 Task: Create a due date automation trigger when advanced on, 2 hours after a card is due add fields without custom field "Resume" set to a date more than 1 working days ago.
Action: Mouse moved to (1135, 90)
Screenshot: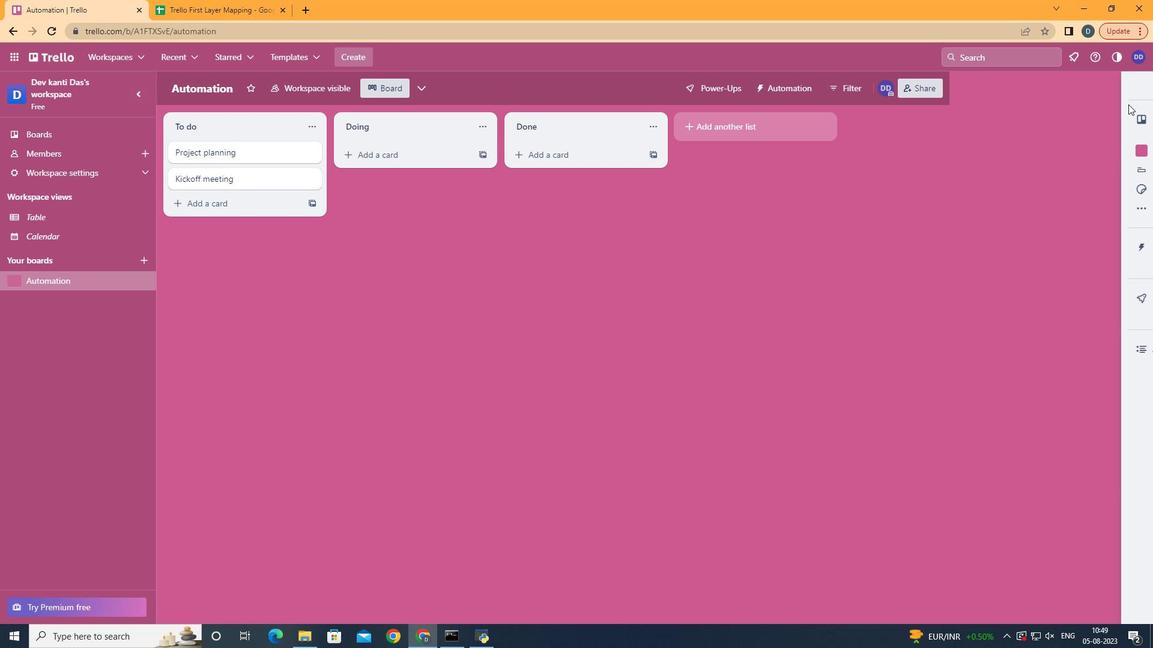 
Action: Mouse pressed left at (1135, 90)
Screenshot: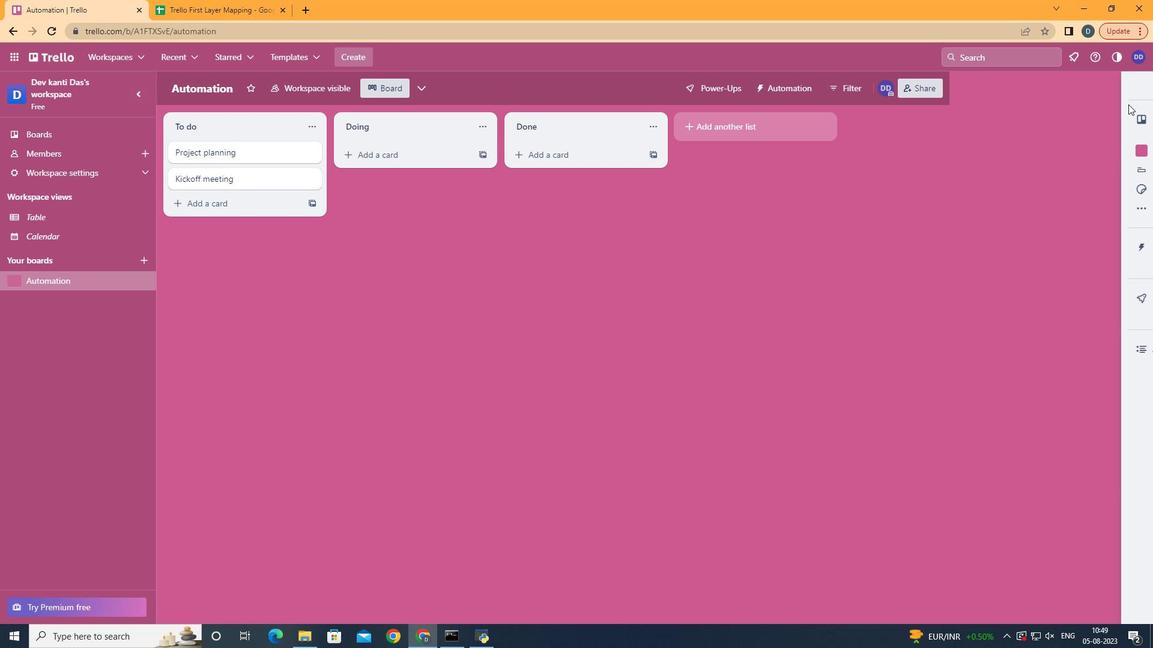
Action: Mouse moved to (1050, 240)
Screenshot: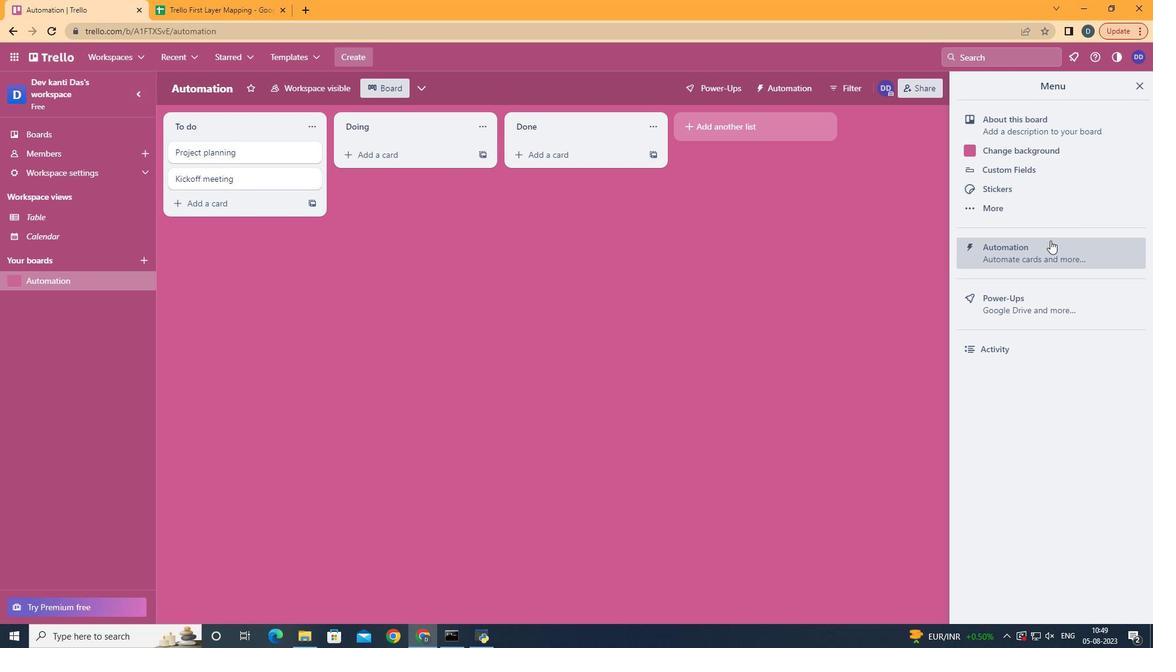 
Action: Mouse pressed left at (1050, 240)
Screenshot: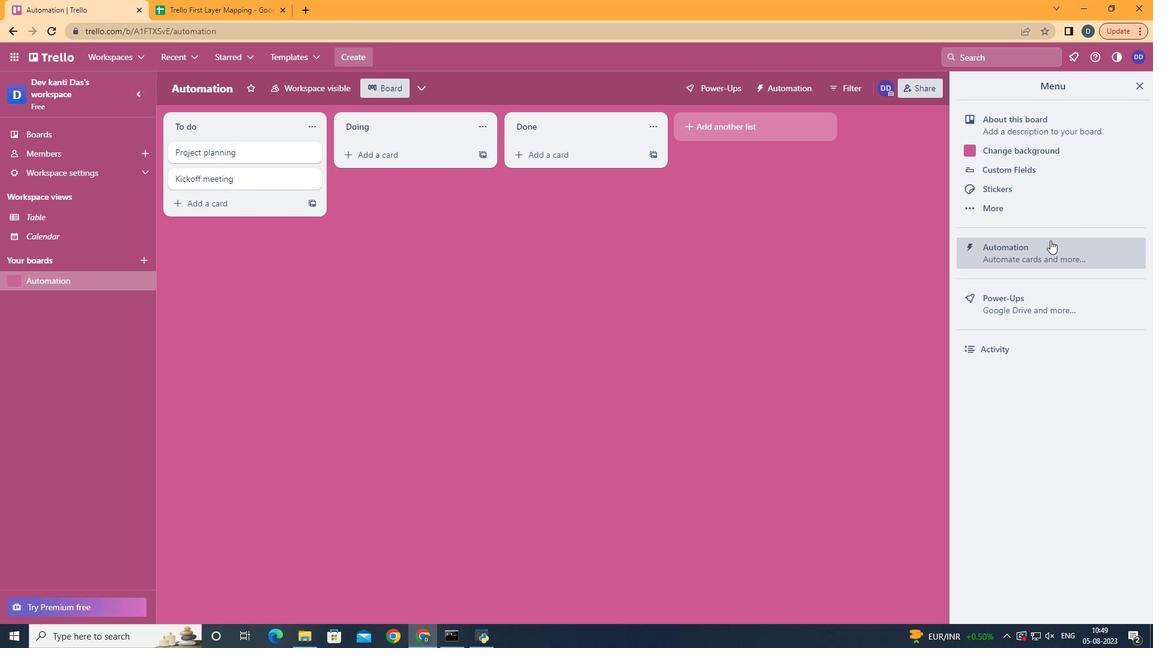 
Action: Mouse moved to (242, 254)
Screenshot: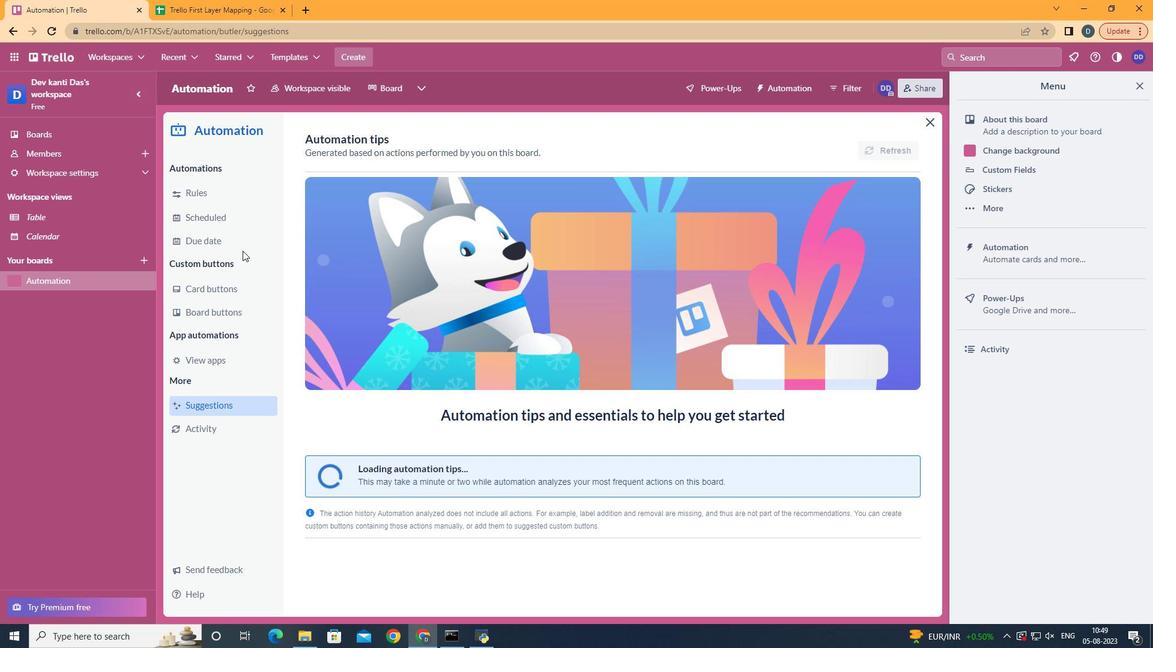 
Action: Mouse pressed left at (242, 254)
Screenshot: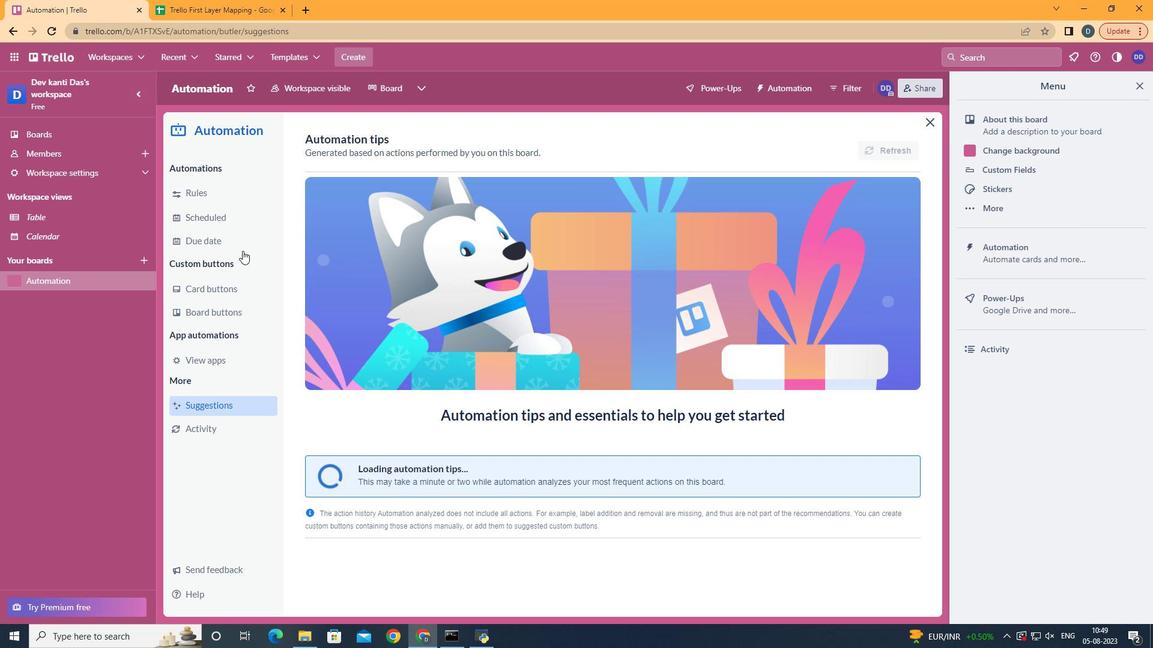 
Action: Mouse moved to (242, 244)
Screenshot: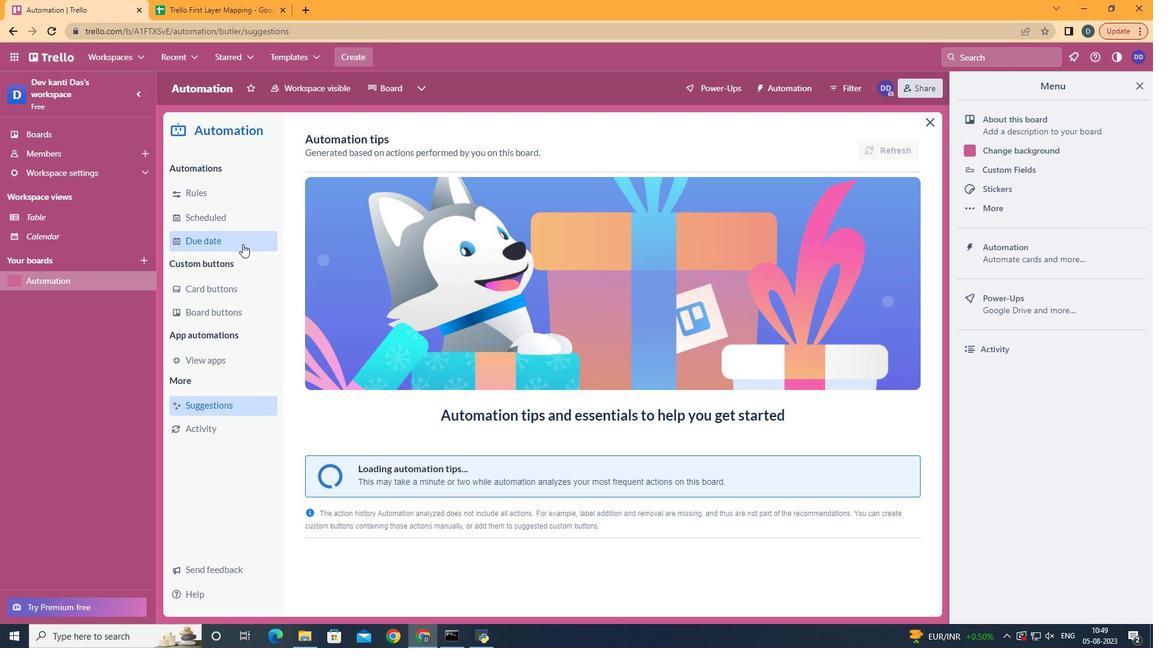 
Action: Mouse pressed left at (242, 244)
Screenshot: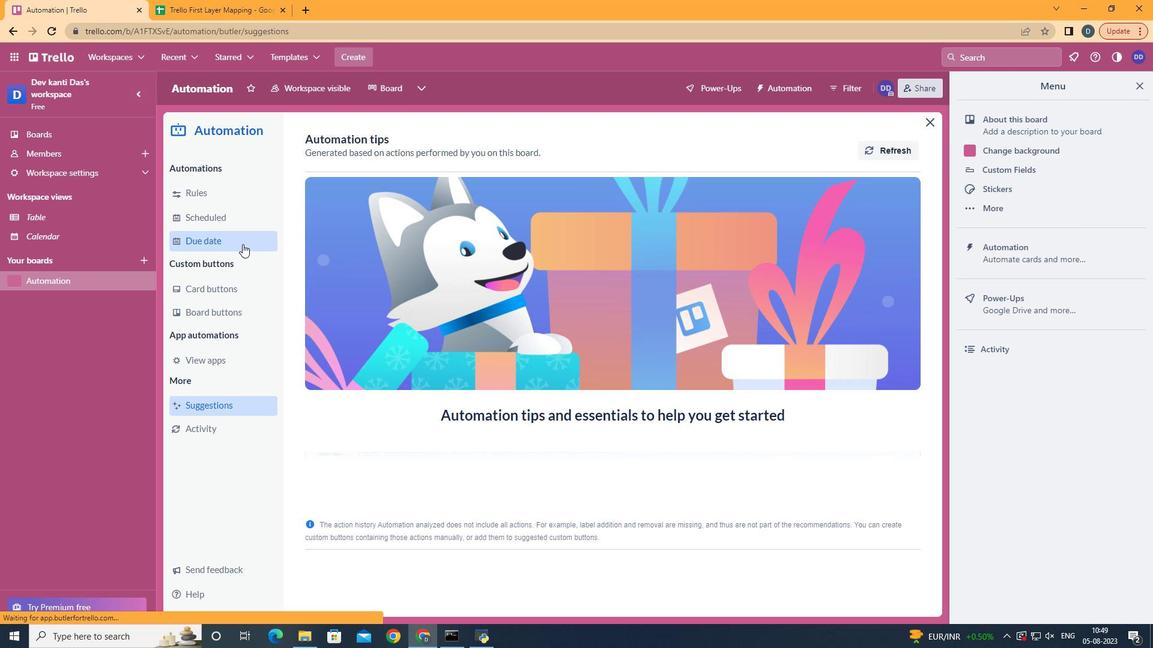 
Action: Mouse moved to (833, 141)
Screenshot: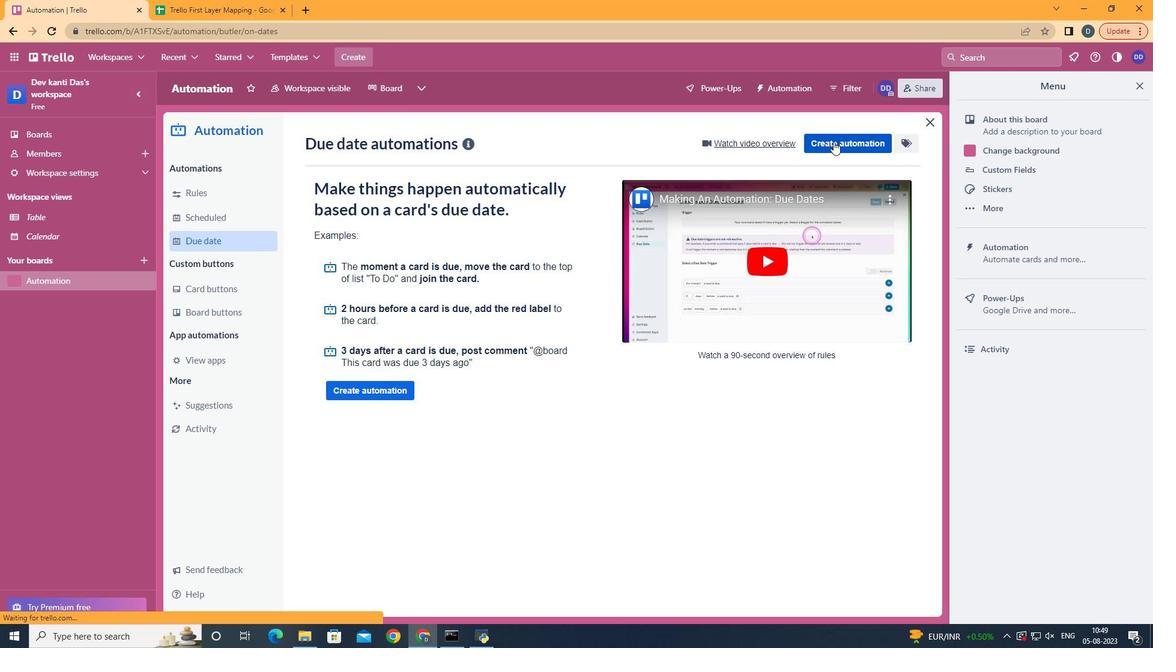 
Action: Mouse pressed left at (833, 141)
Screenshot: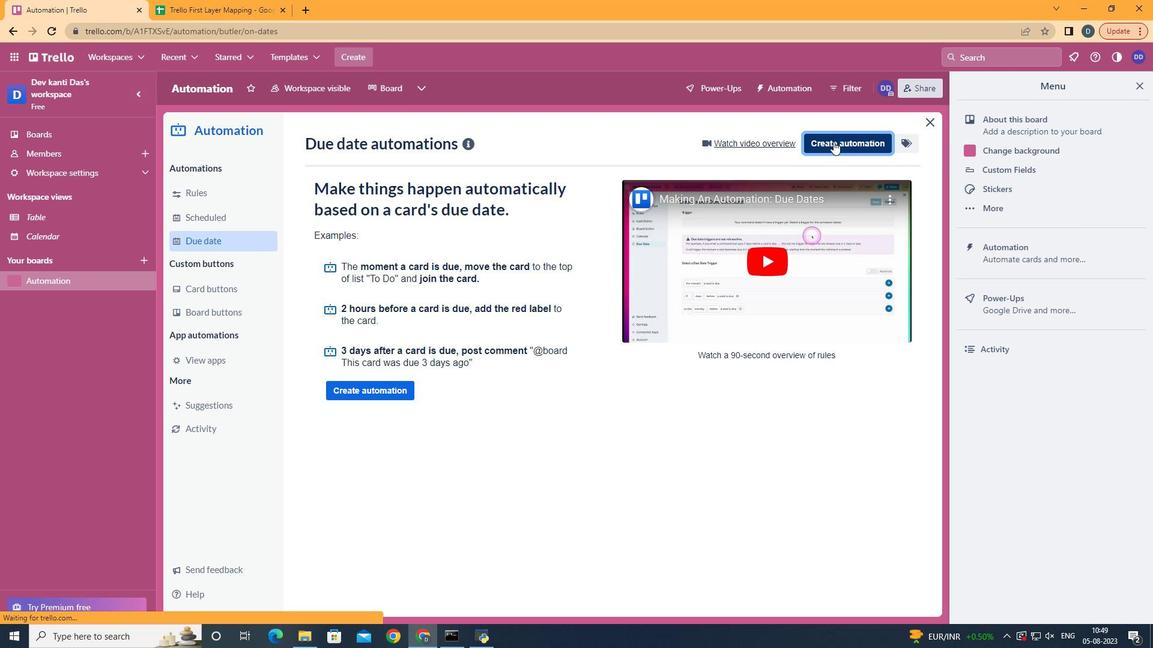 
Action: Mouse moved to (636, 263)
Screenshot: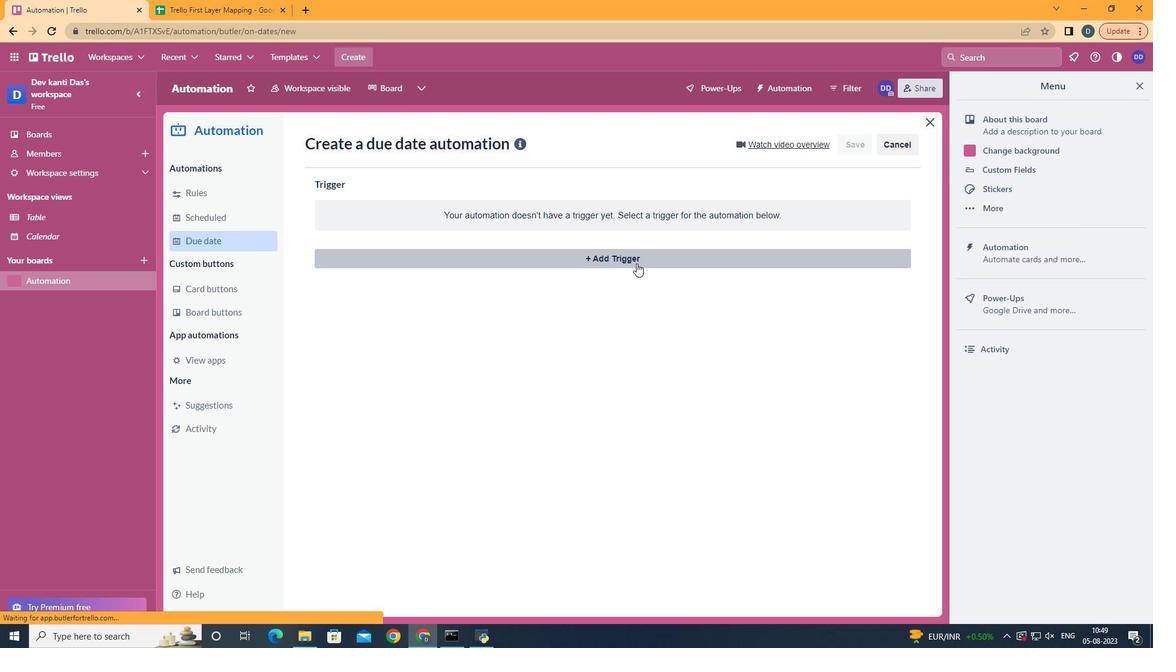
Action: Mouse pressed left at (636, 263)
Screenshot: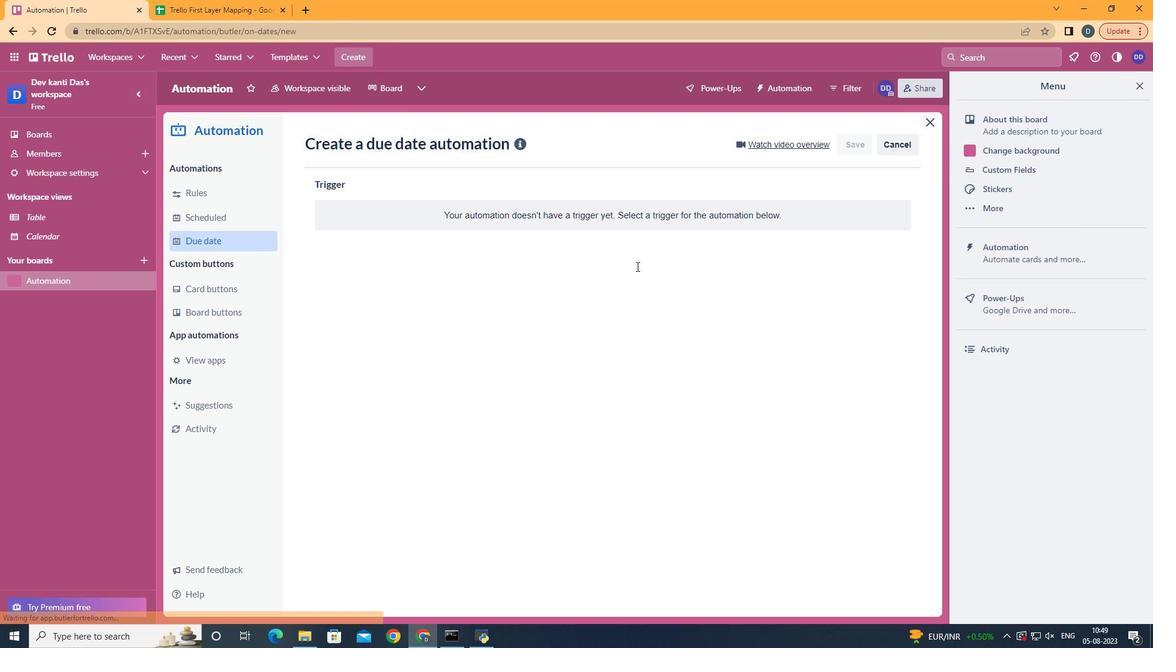 
Action: Mouse moved to (390, 513)
Screenshot: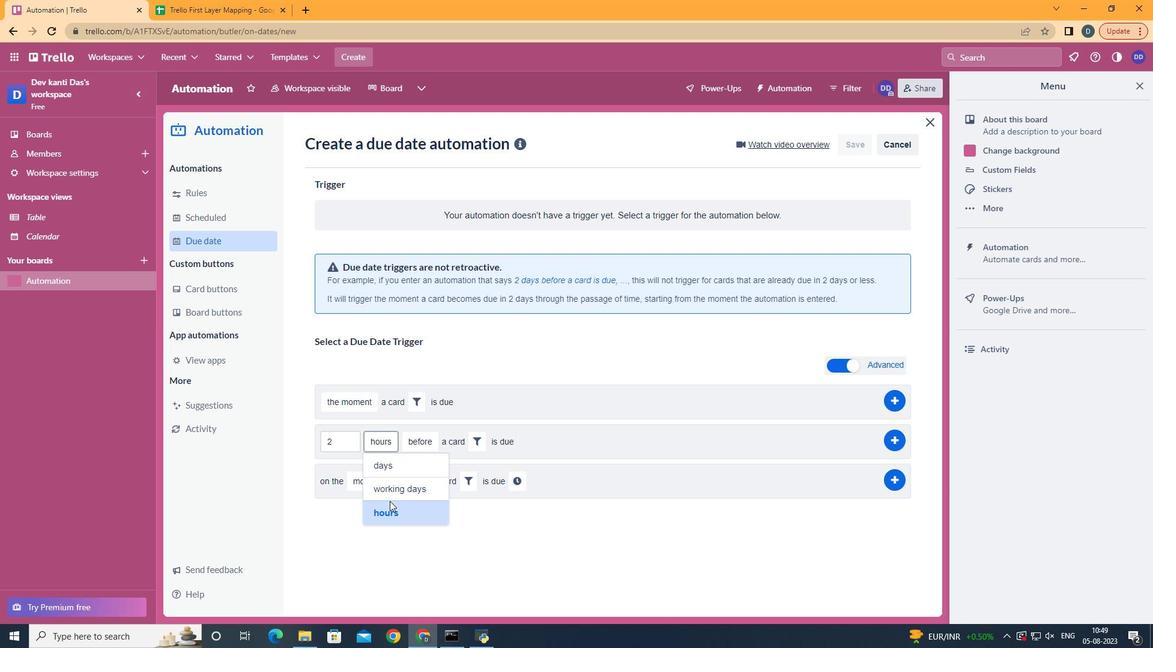
Action: Mouse pressed left at (390, 513)
Screenshot: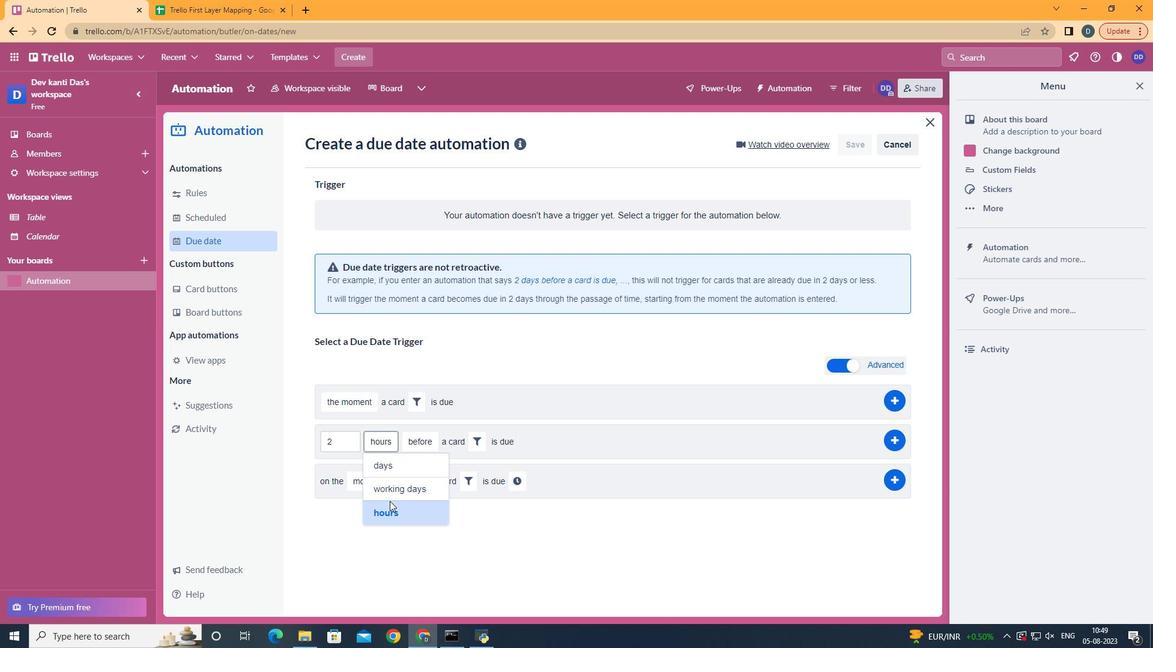 
Action: Mouse moved to (423, 487)
Screenshot: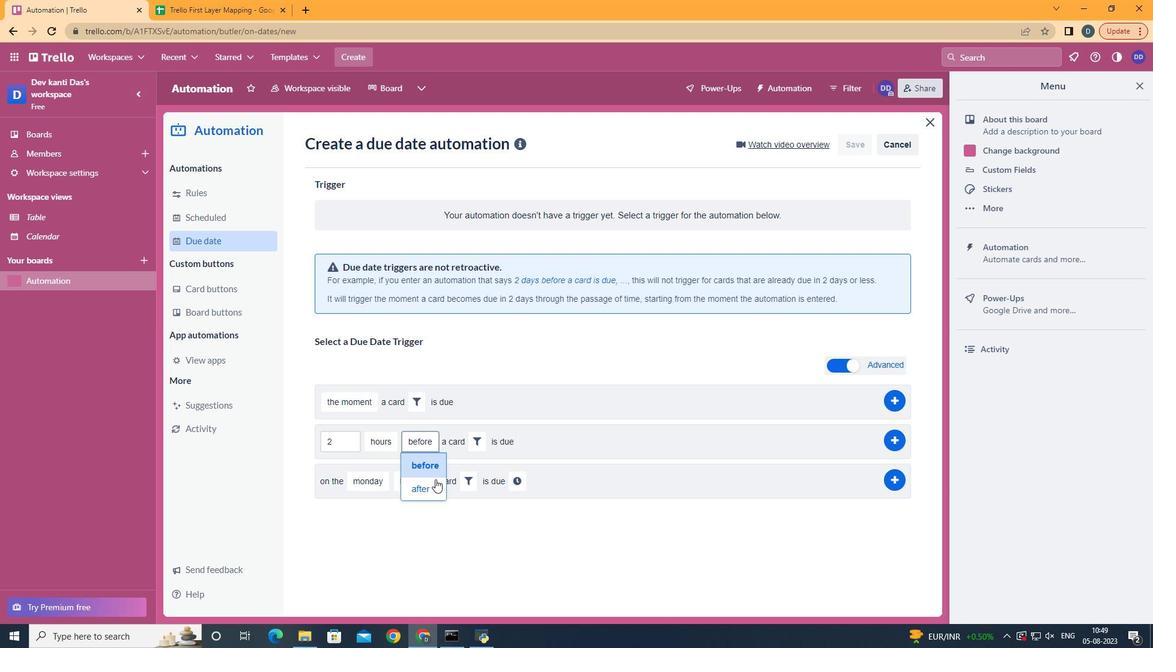 
Action: Mouse pressed left at (423, 487)
Screenshot: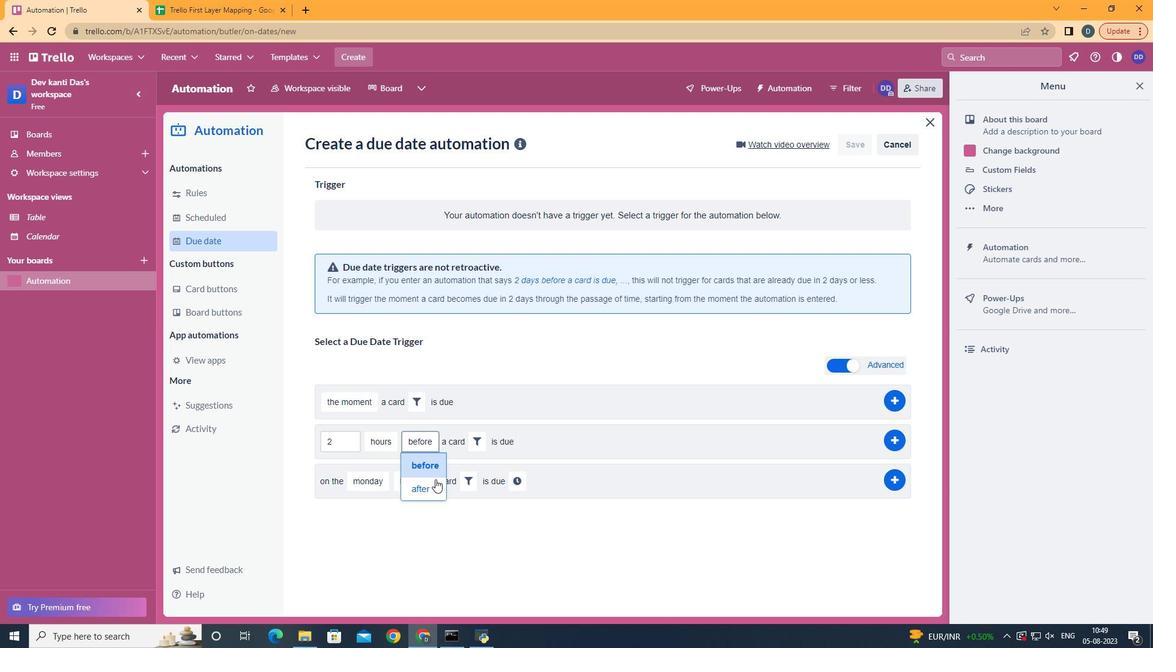 
Action: Mouse moved to (472, 440)
Screenshot: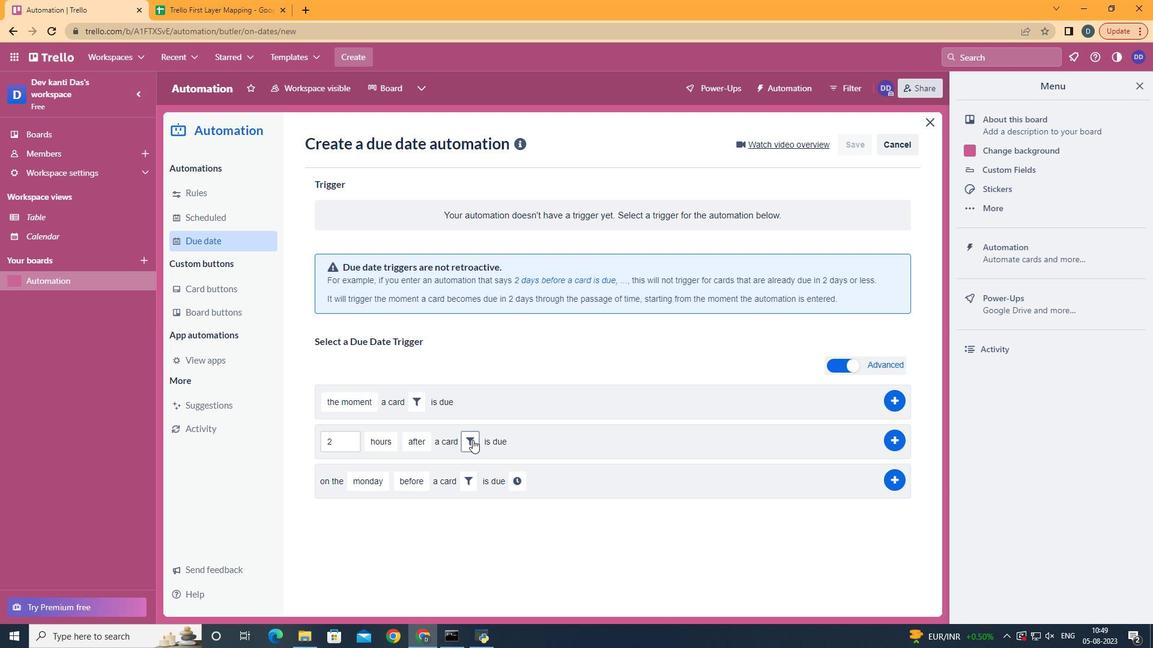 
Action: Mouse pressed left at (472, 440)
Screenshot: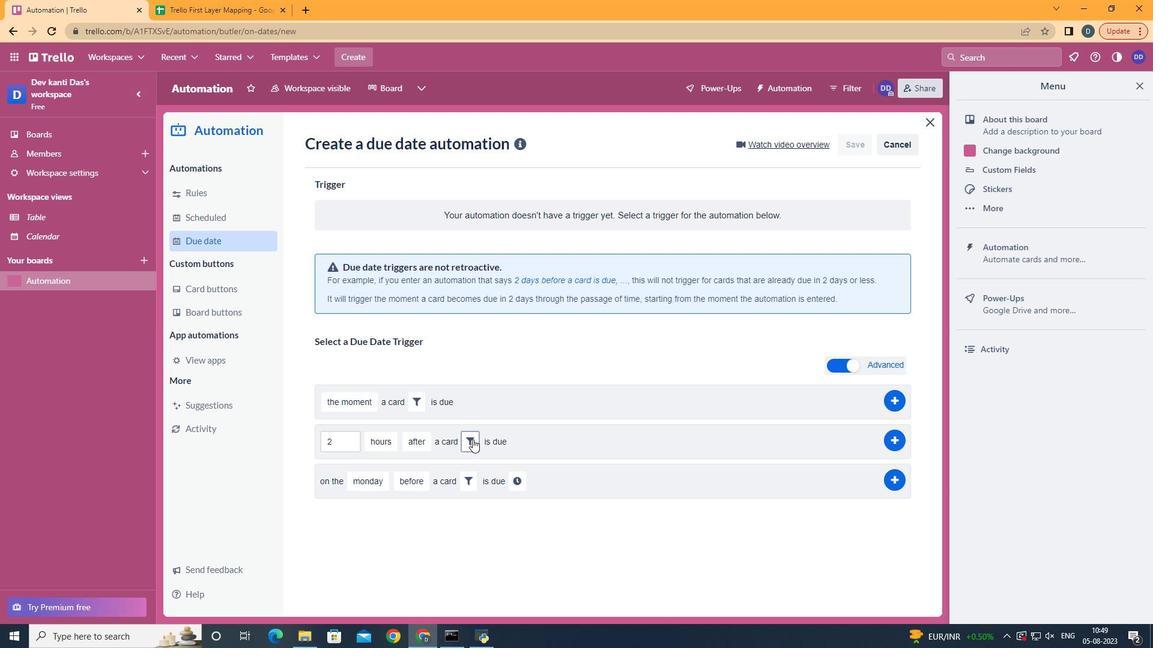 
Action: Mouse moved to (654, 484)
Screenshot: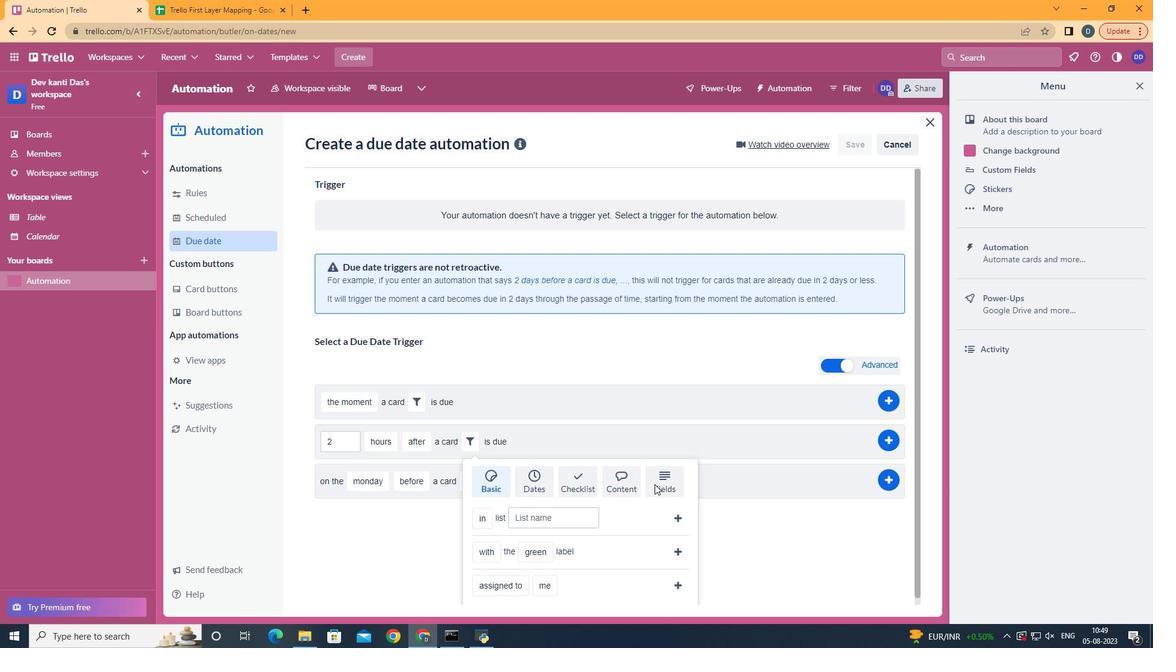 
Action: Mouse pressed left at (654, 484)
Screenshot: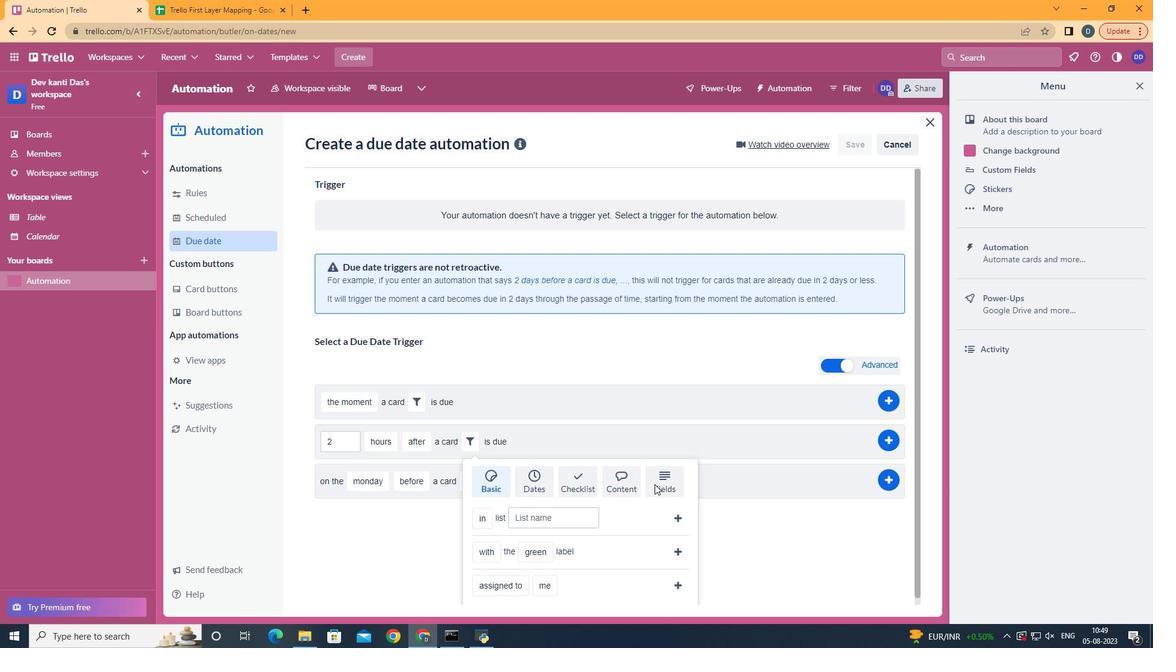 
Action: Mouse moved to (659, 481)
Screenshot: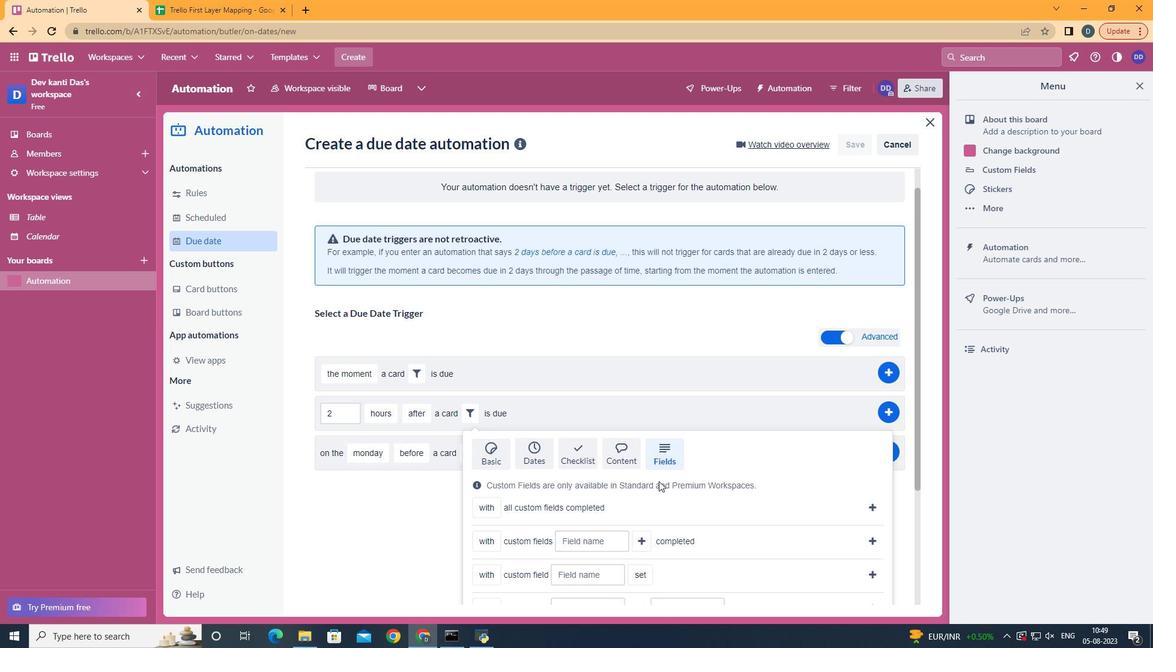 
Action: Mouse scrolled (659, 481) with delta (0, 0)
Screenshot: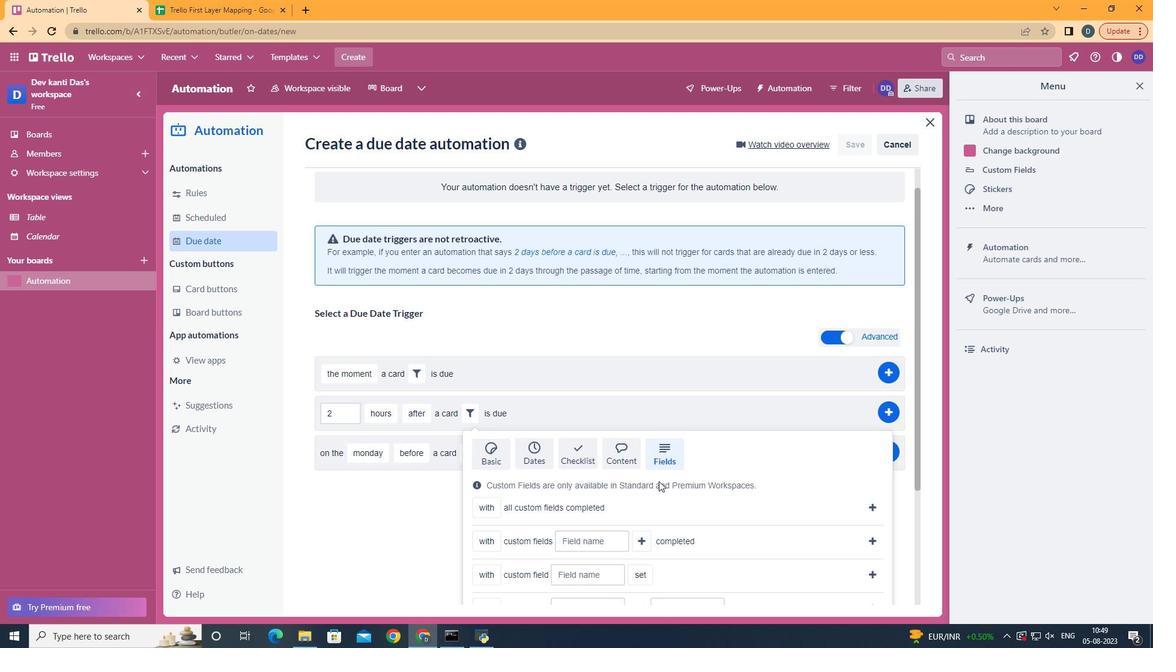 
Action: Mouse scrolled (659, 481) with delta (0, 0)
Screenshot: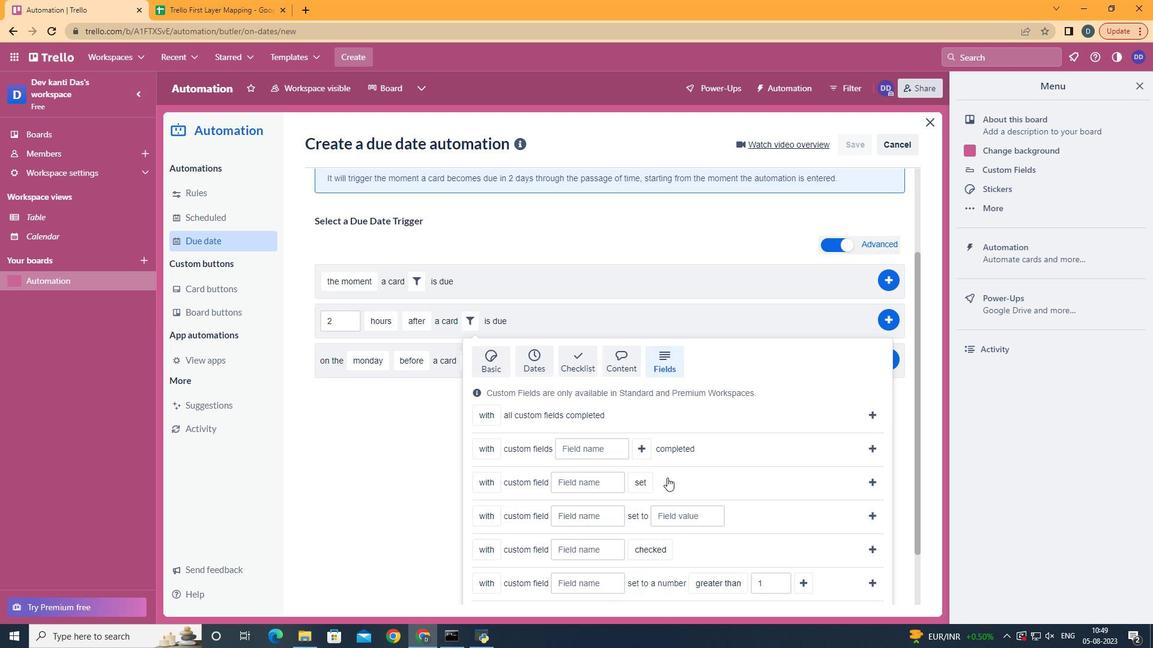 
Action: Mouse scrolled (659, 481) with delta (0, 0)
Screenshot: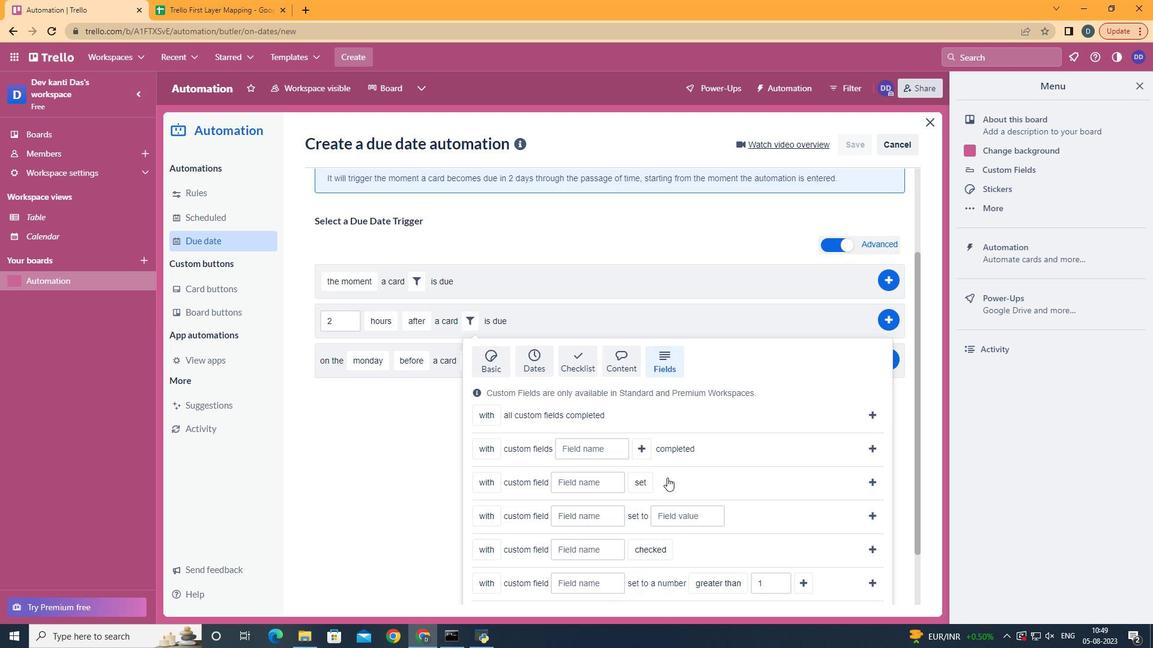 
Action: Mouse scrolled (659, 481) with delta (0, 0)
Screenshot: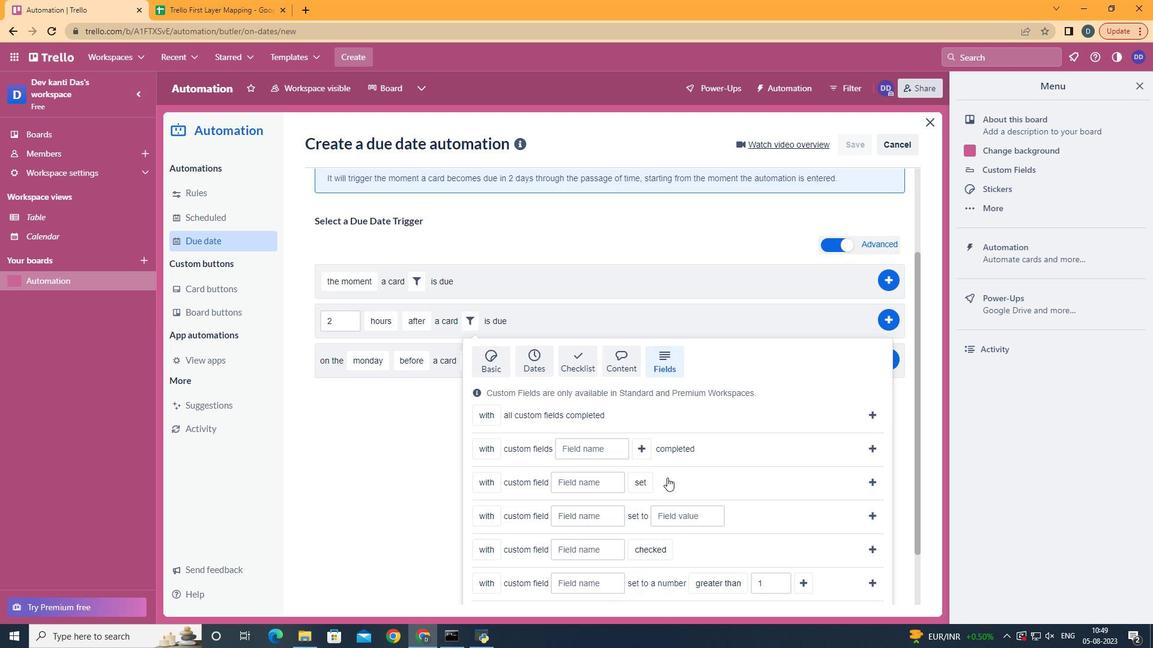 
Action: Mouse scrolled (659, 481) with delta (0, 0)
Screenshot: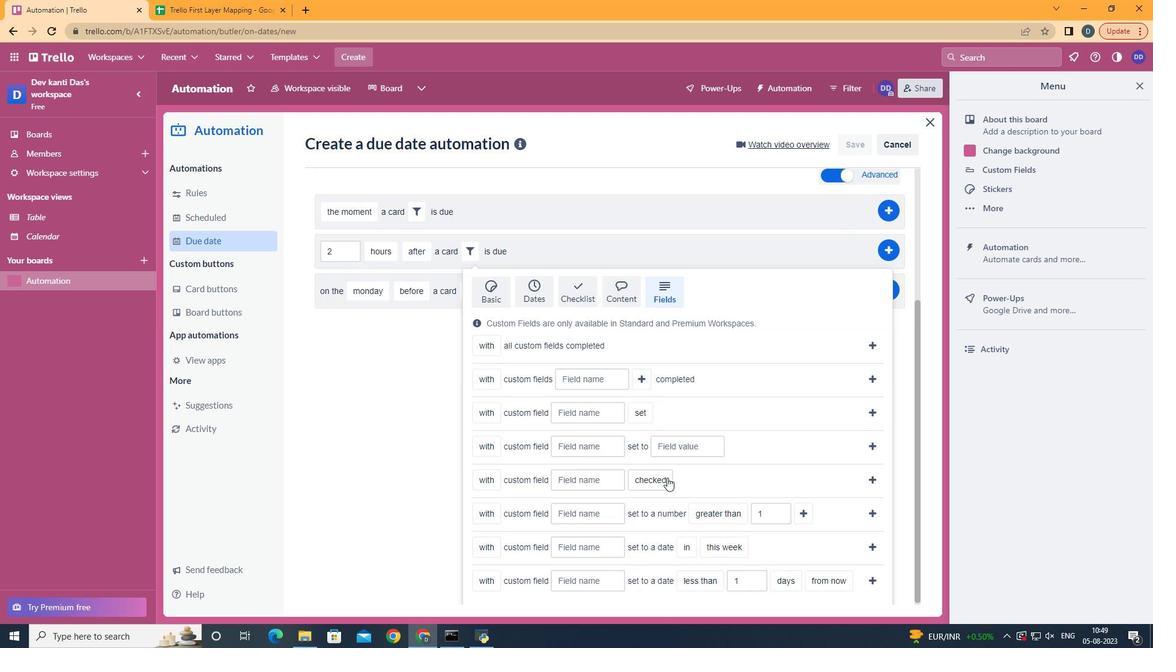 
Action: Mouse moved to (493, 564)
Screenshot: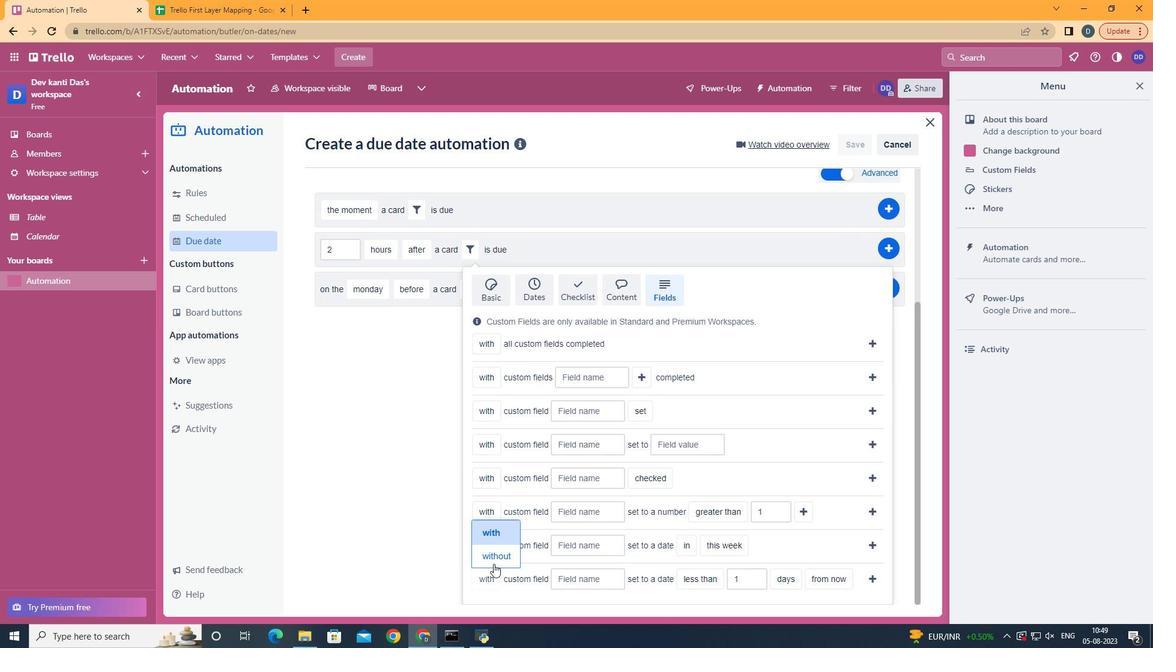 
Action: Mouse pressed left at (493, 564)
Screenshot: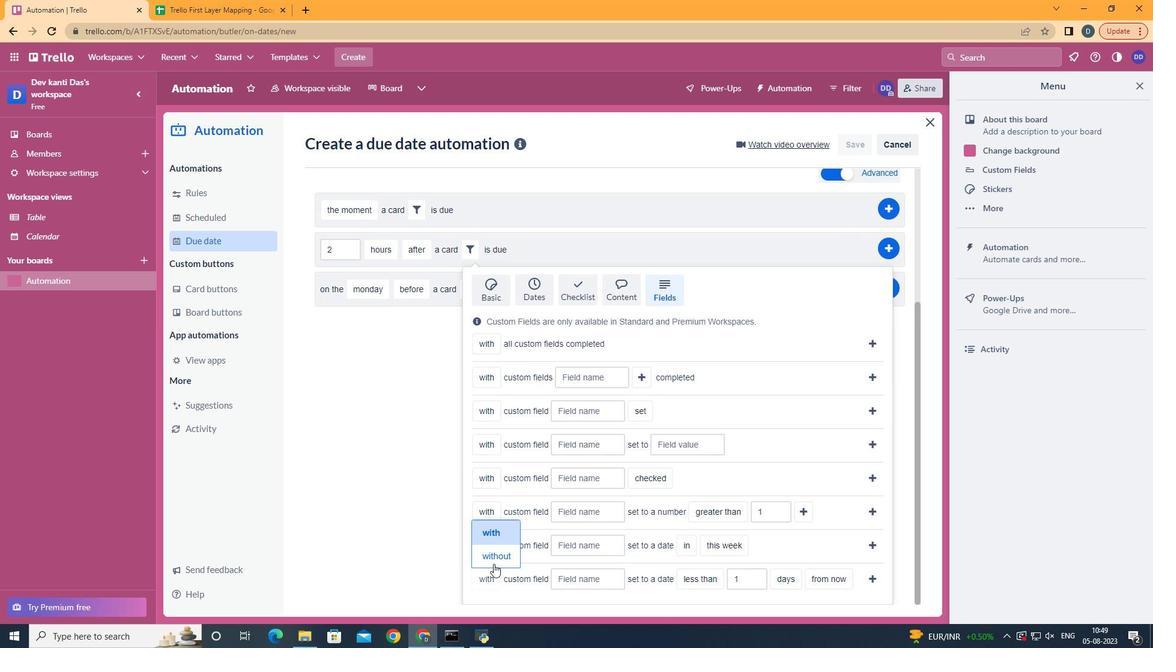
Action: Mouse moved to (606, 581)
Screenshot: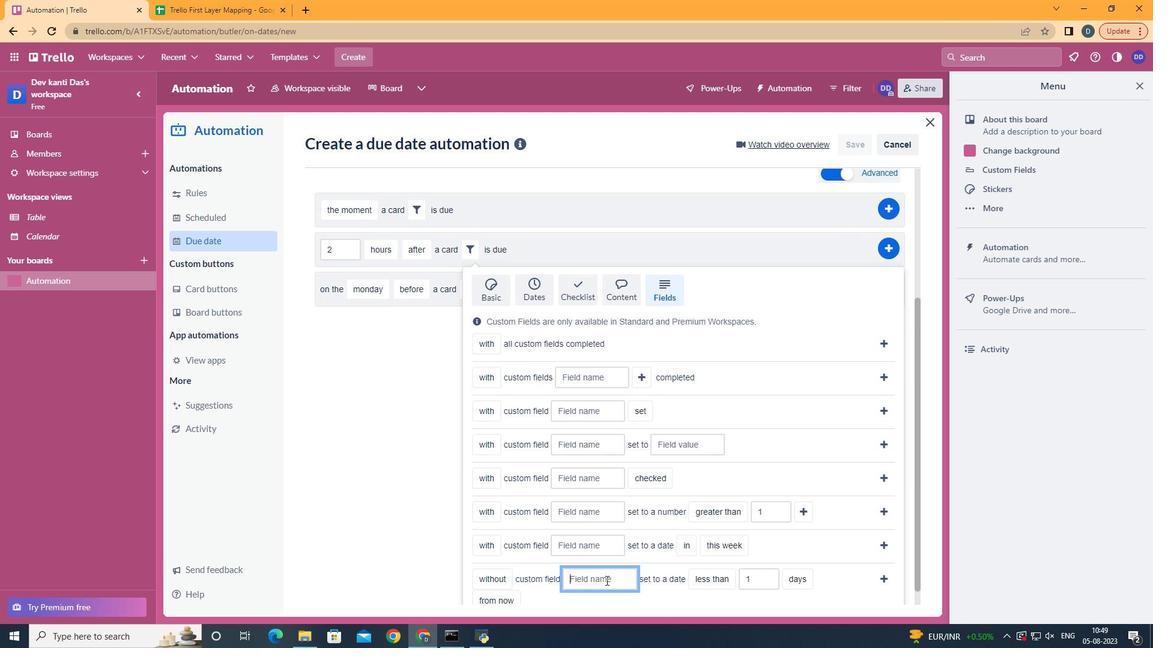 
Action: Mouse pressed left at (606, 581)
Screenshot: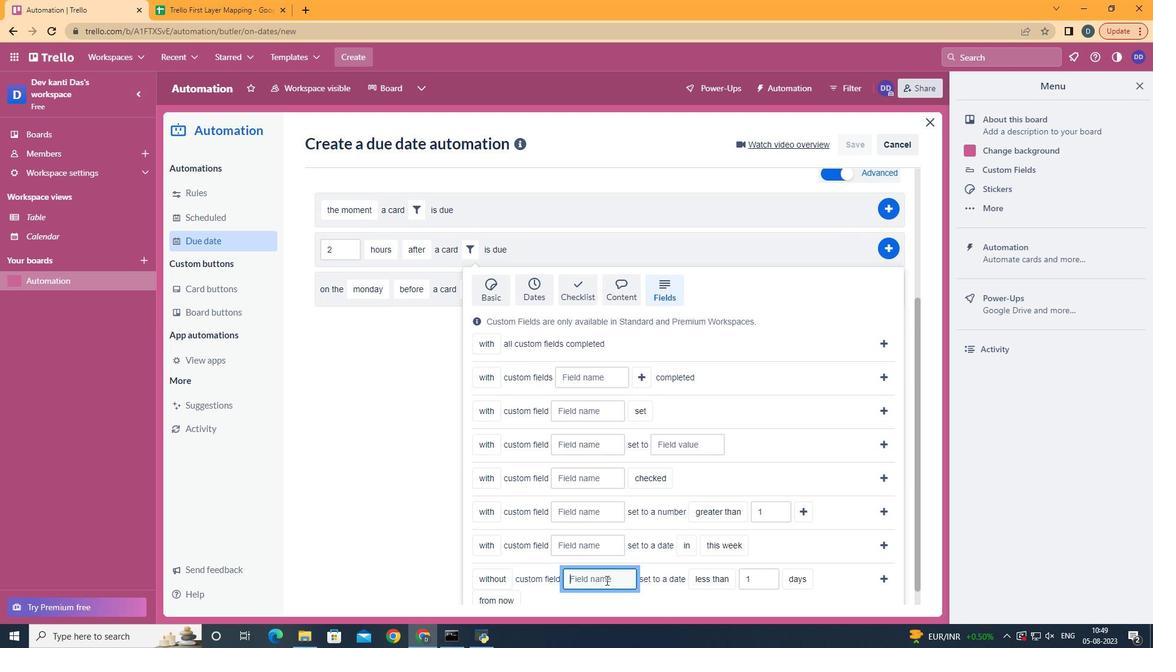 
Action: Key pressed <Key.shift>ER<Key.backspace><Key.backspace><Key.shift>Resume
Screenshot: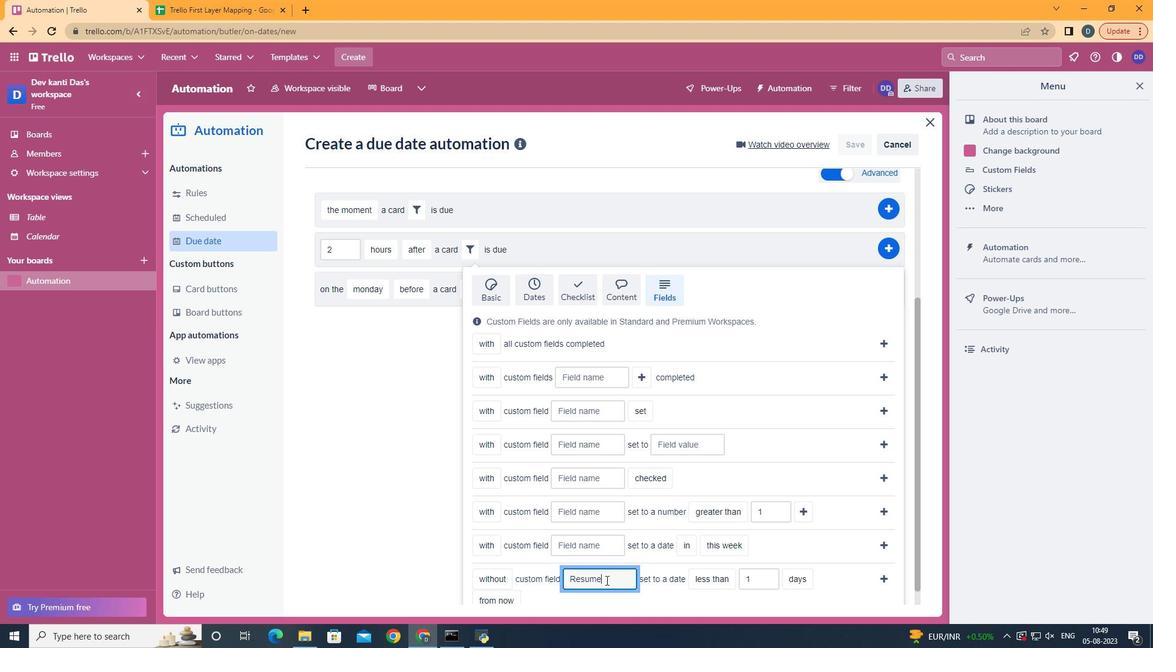 
Action: Mouse scrolled (606, 580) with delta (0, 0)
Screenshot: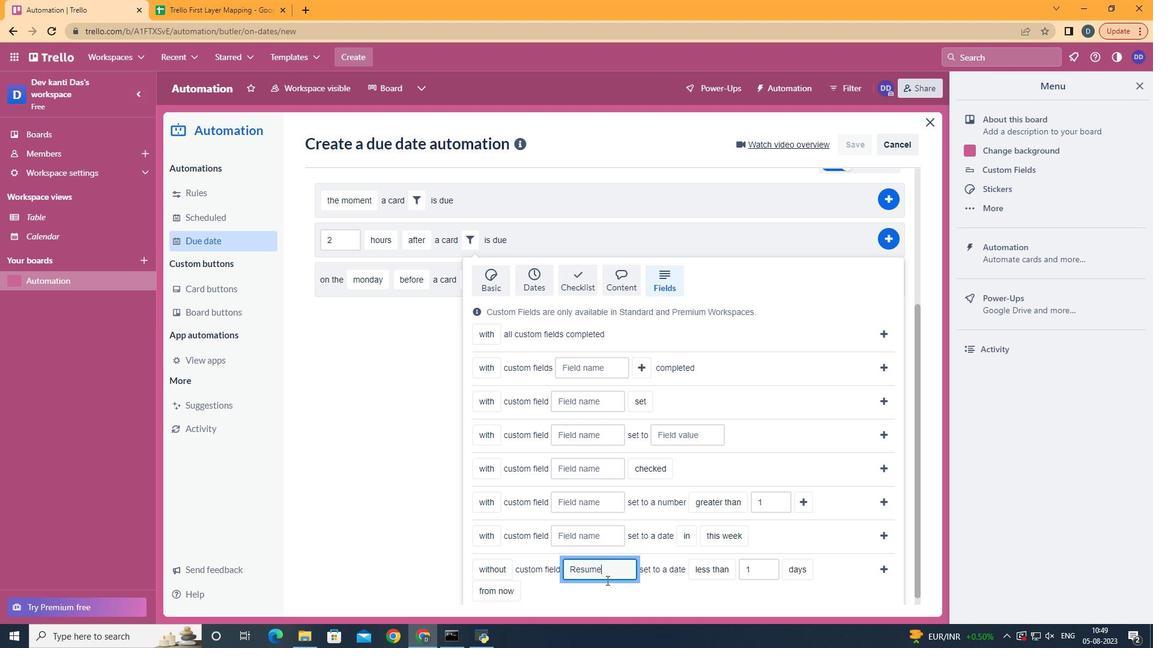 
Action: Mouse scrolled (606, 580) with delta (0, 0)
Screenshot: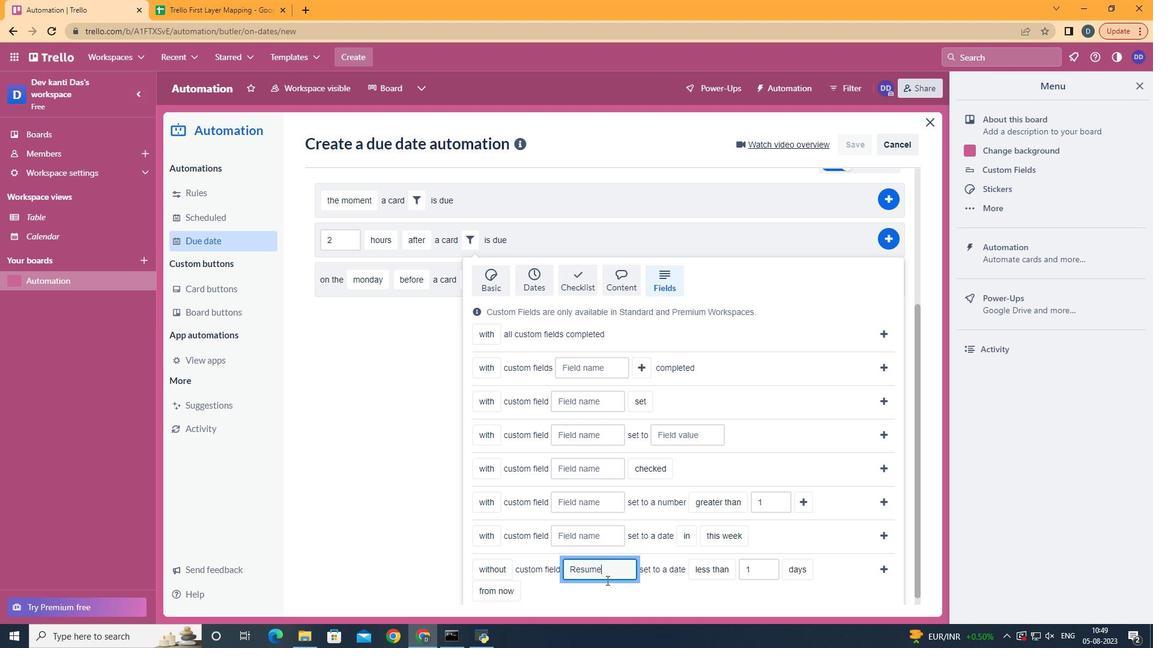 
Action: Mouse scrolled (606, 580) with delta (0, 0)
Screenshot: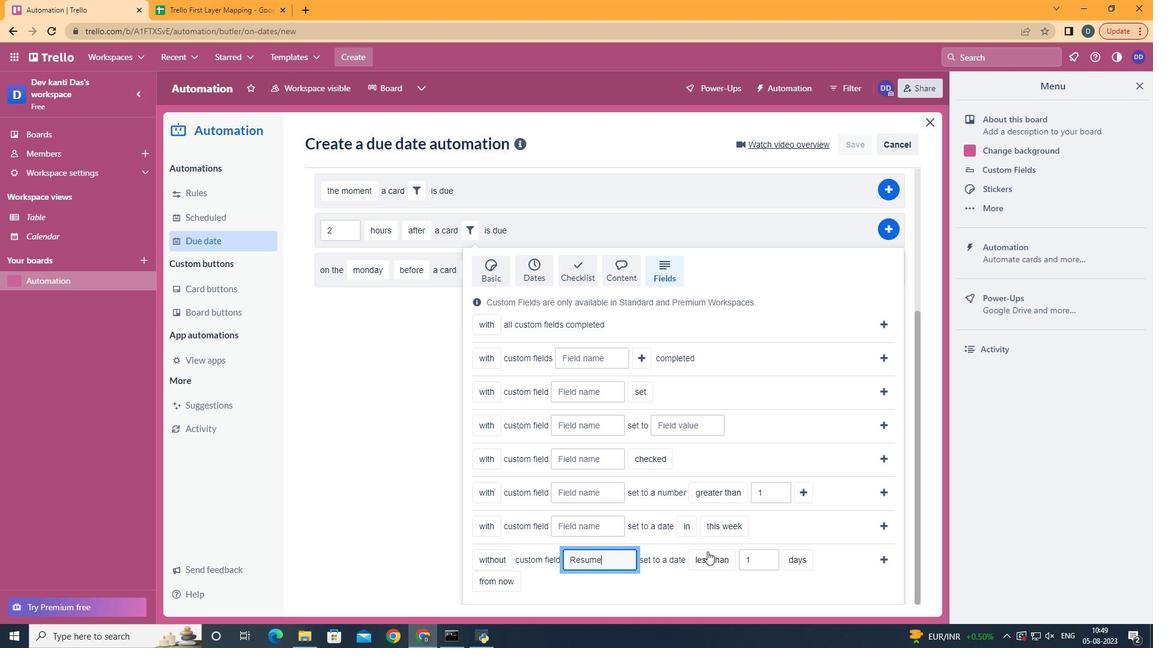 
Action: Mouse moved to (727, 507)
Screenshot: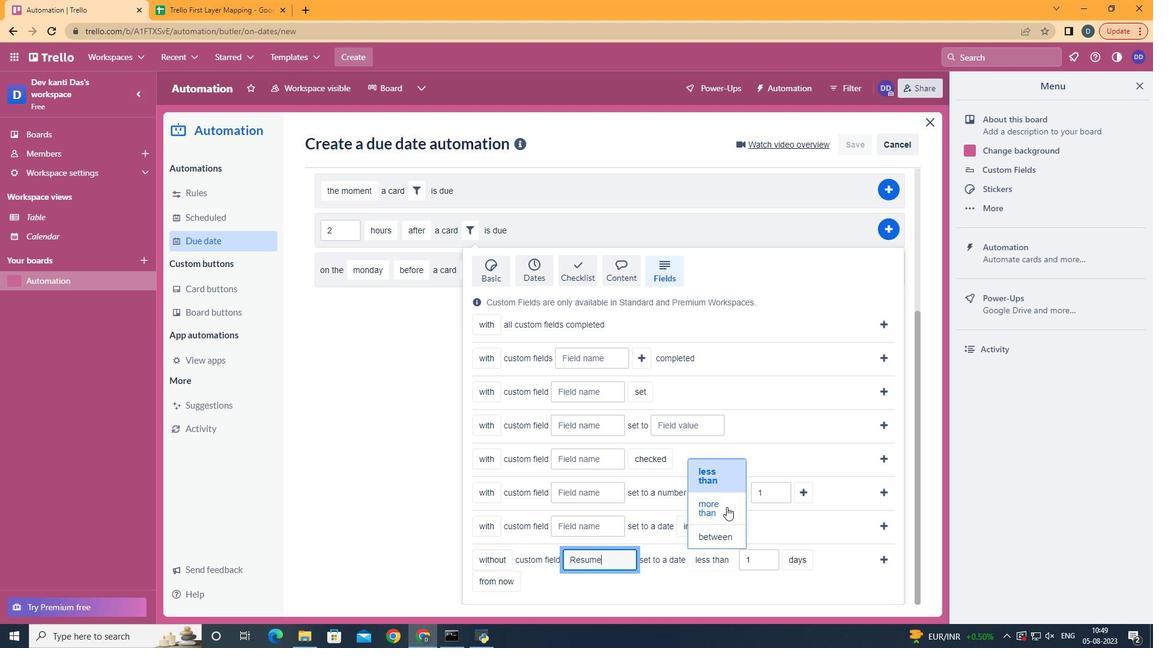 
Action: Mouse pressed left at (727, 507)
Screenshot: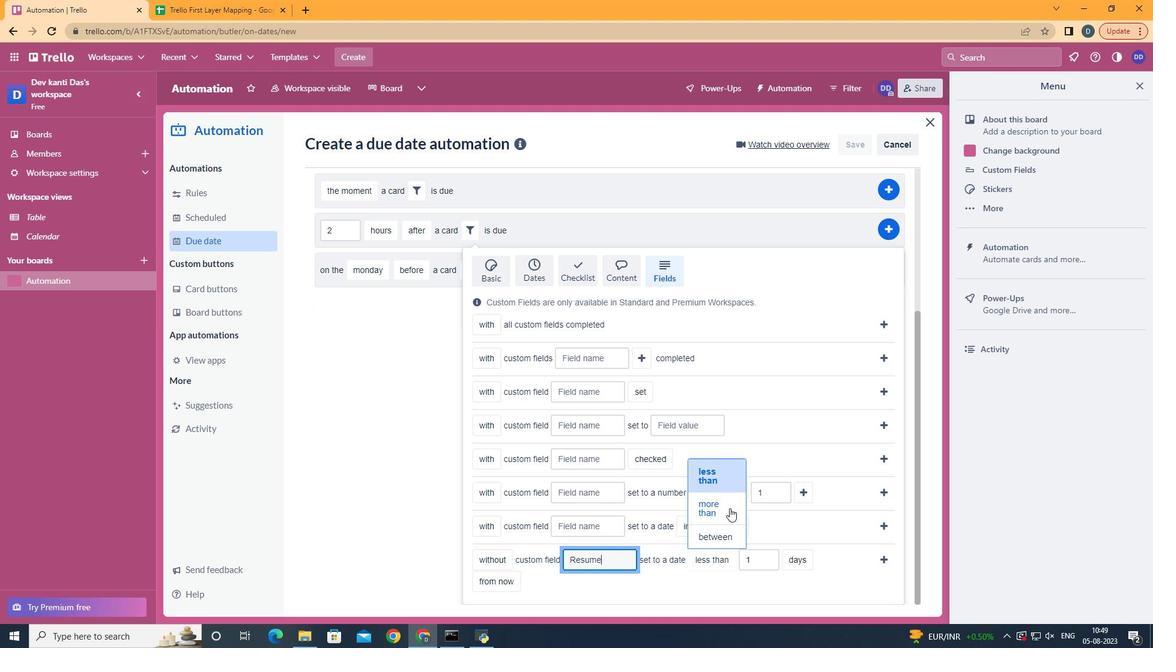 
Action: Mouse moved to (815, 538)
Screenshot: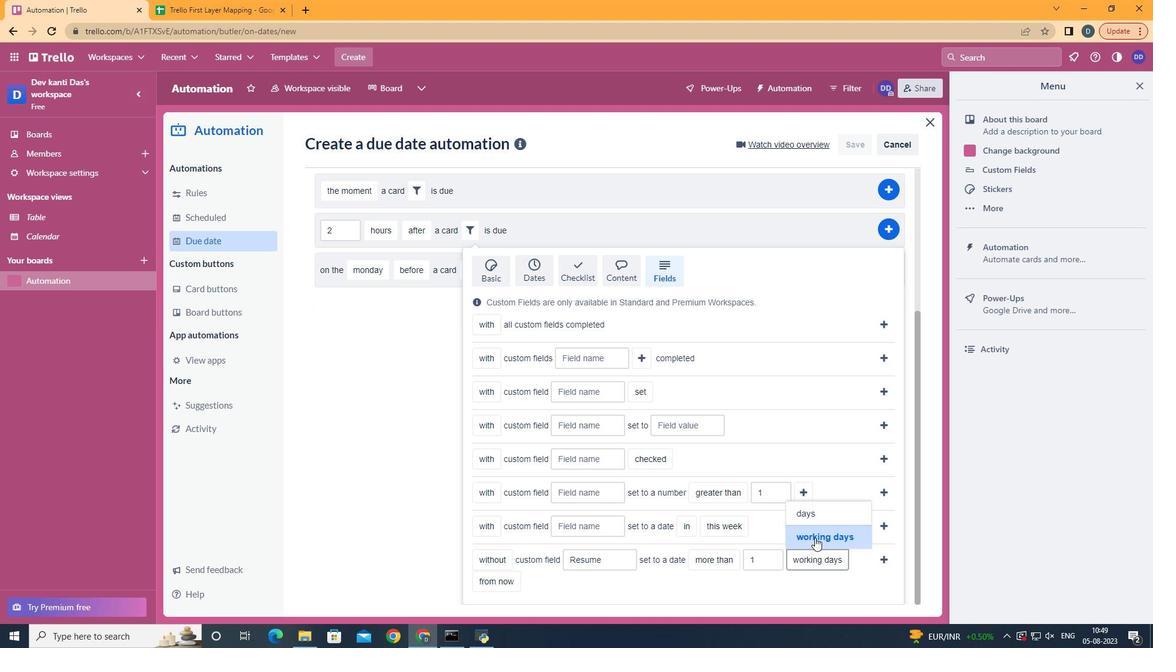 
Action: Mouse pressed left at (815, 538)
Screenshot: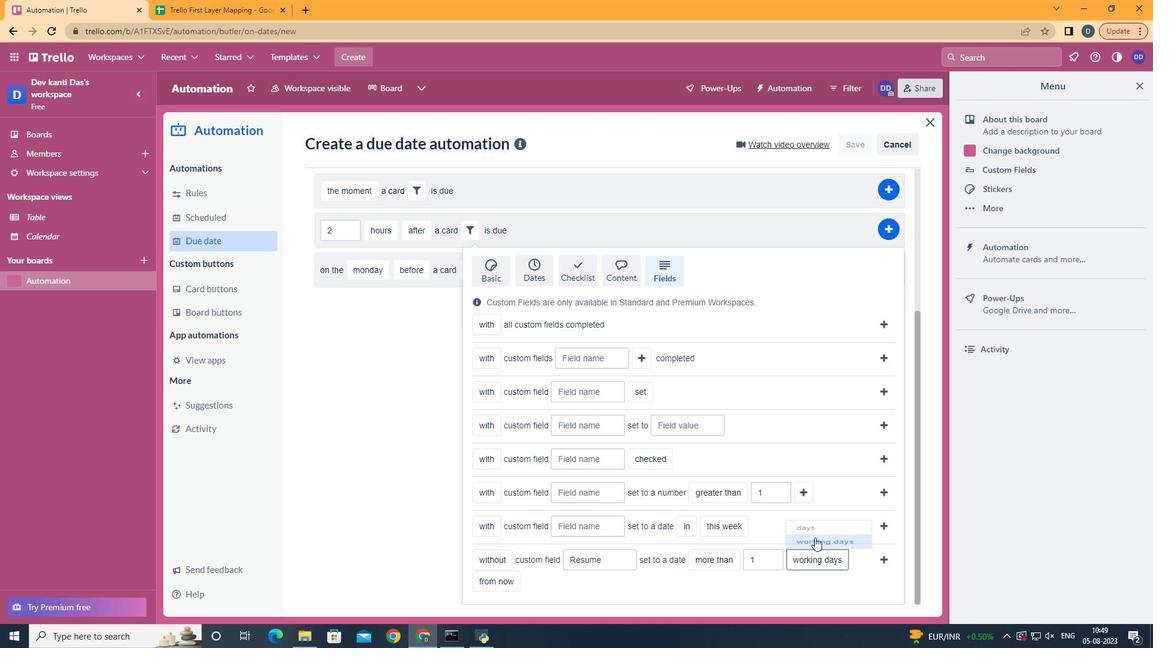 
Action: Mouse moved to (515, 561)
Screenshot: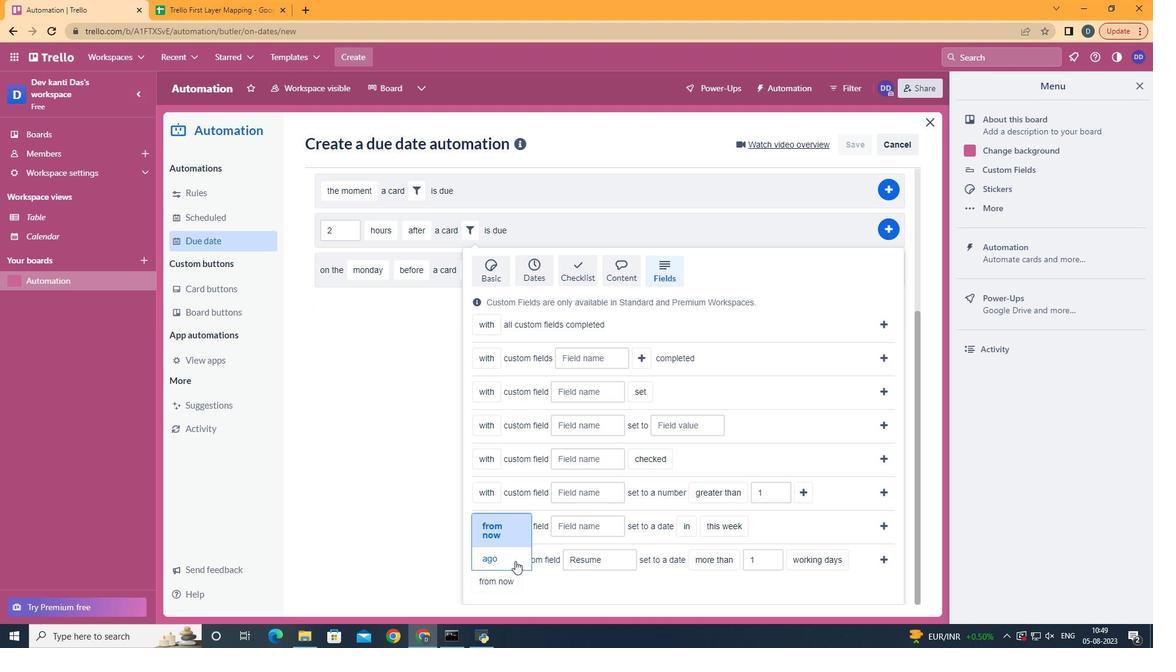 
Action: Mouse pressed left at (515, 561)
Screenshot: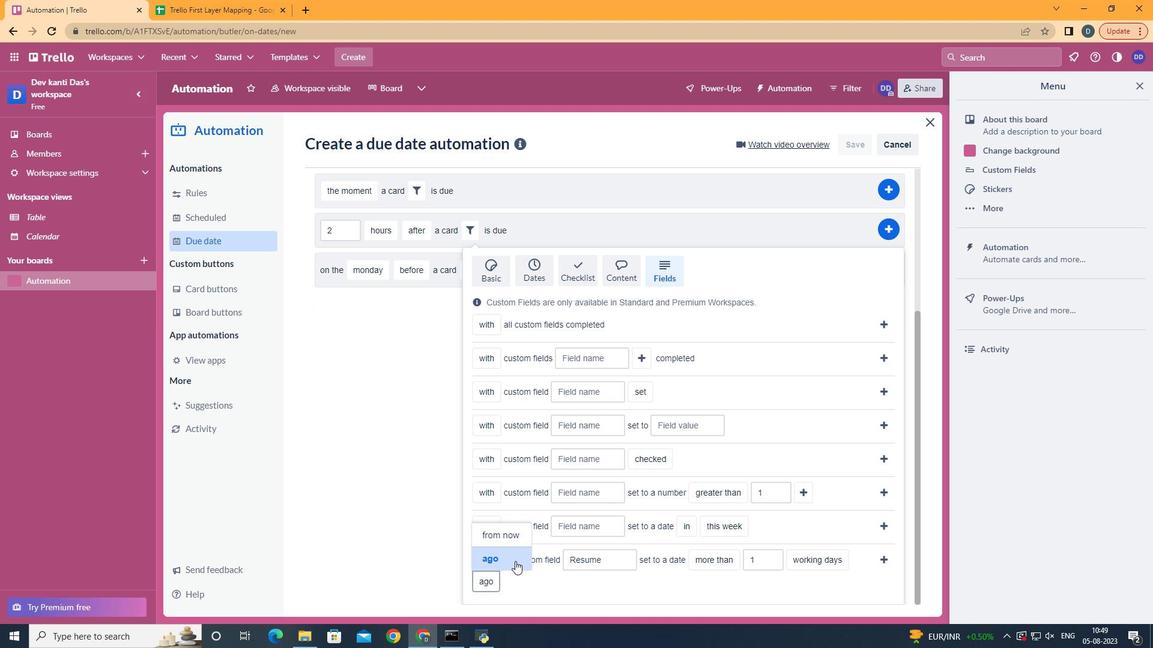 
Action: Mouse moved to (882, 559)
Screenshot: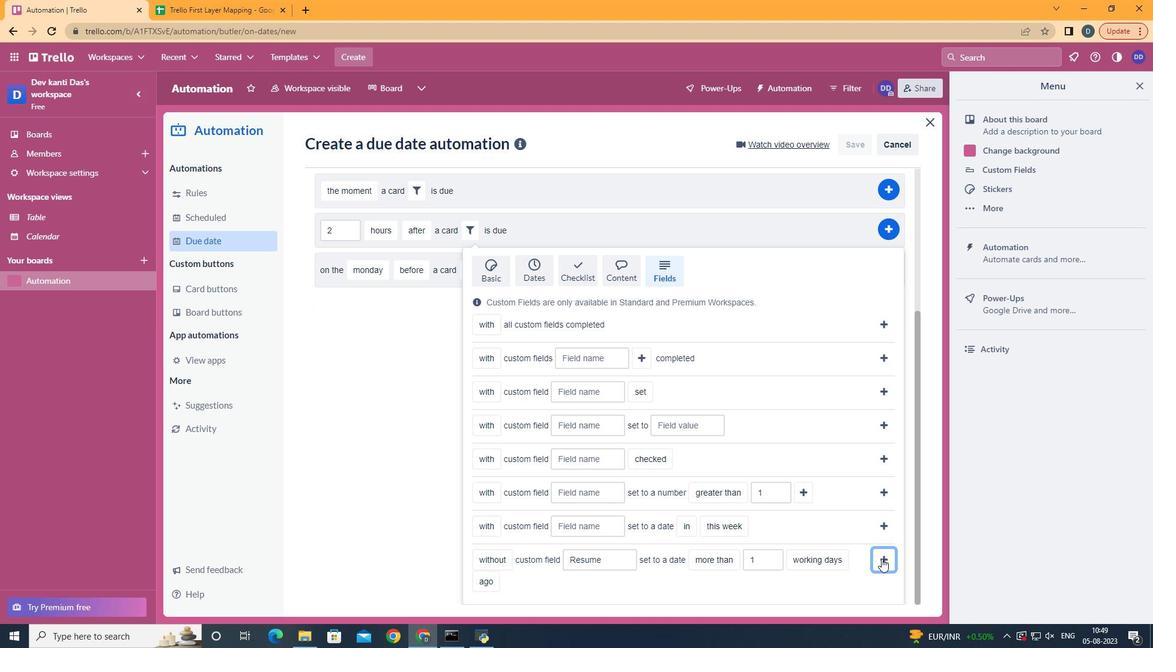 
Action: Mouse pressed left at (882, 559)
Screenshot: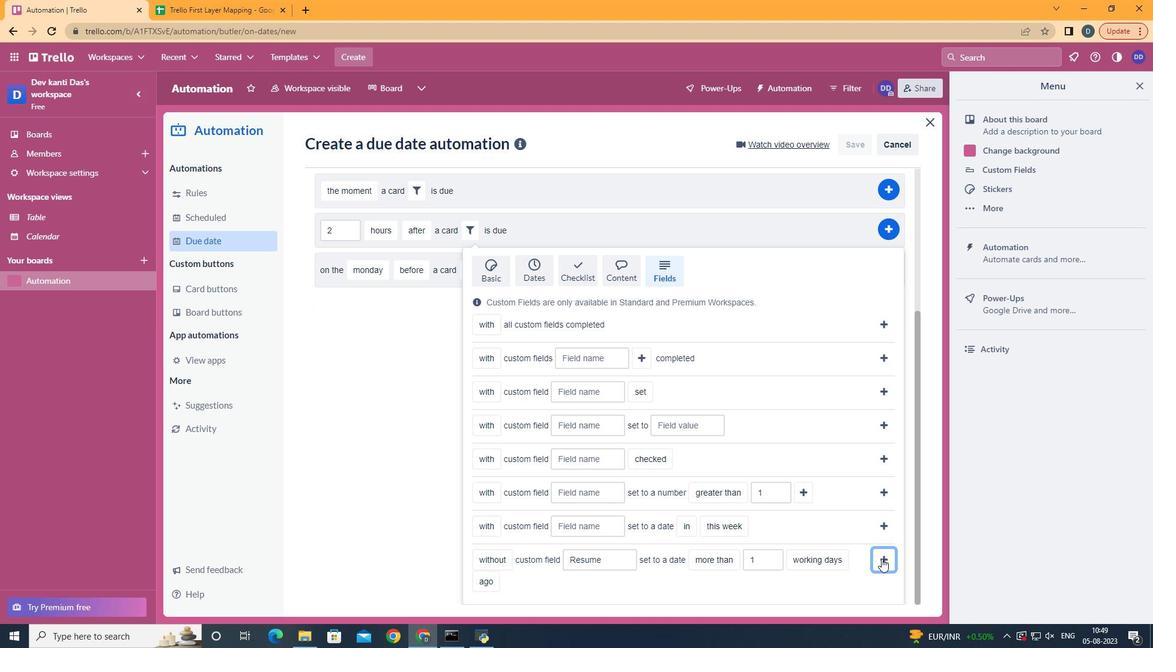 
Action: Mouse moved to (894, 439)
Screenshot: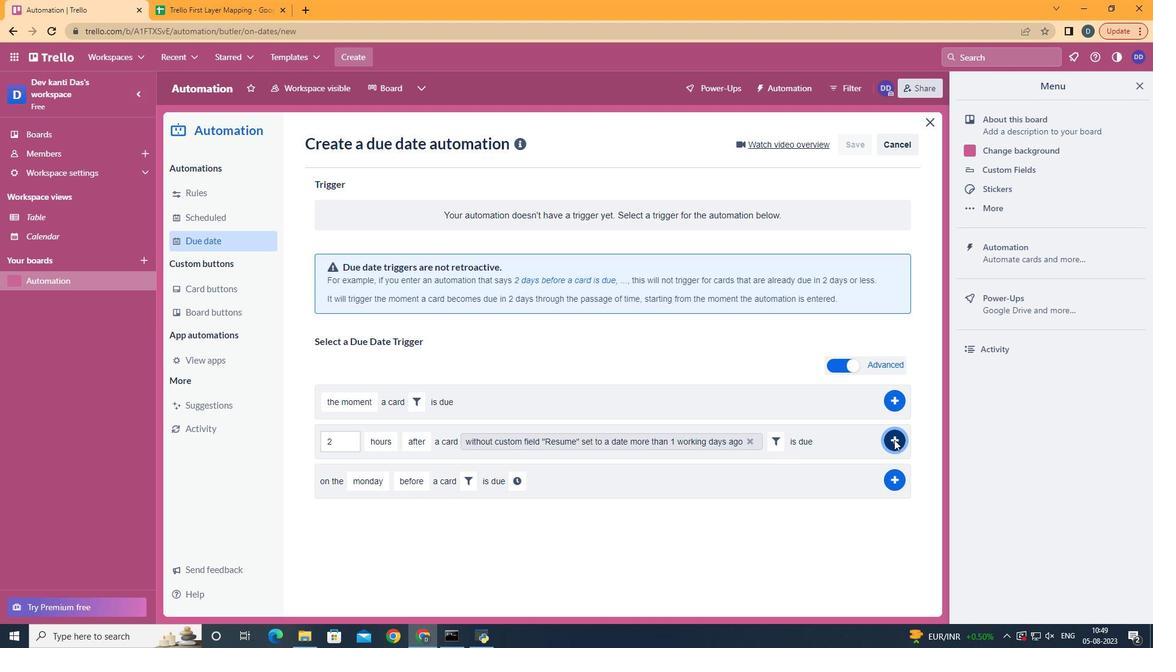 
Action: Mouse pressed left at (894, 439)
Screenshot: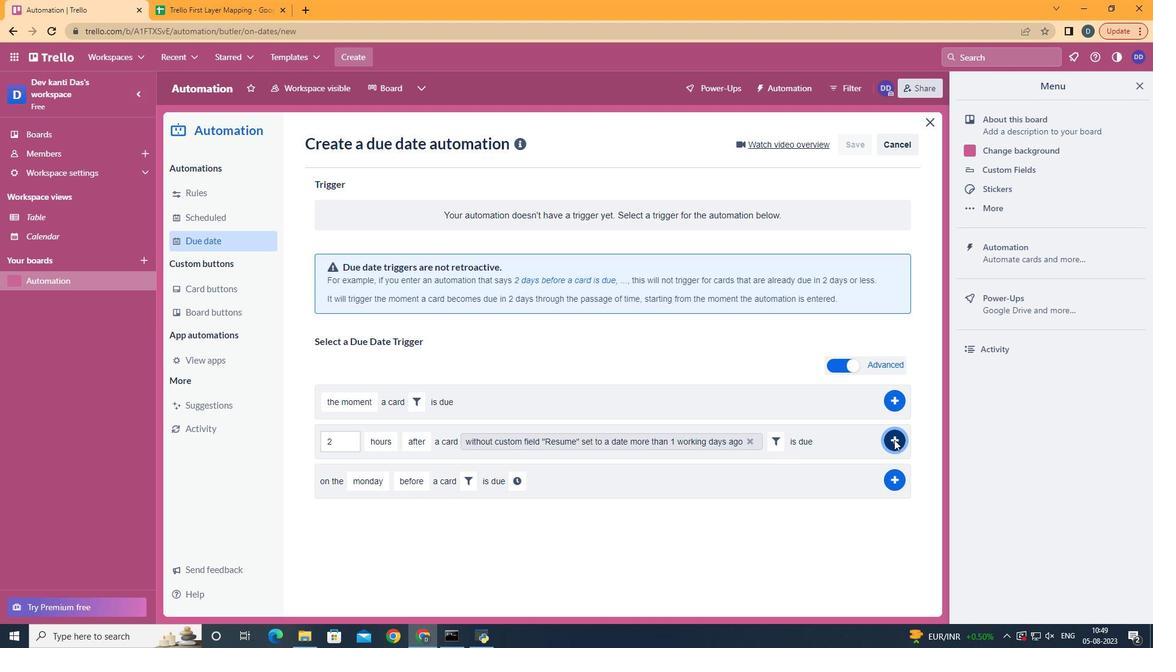 
Action: Mouse moved to (505, 222)
Screenshot: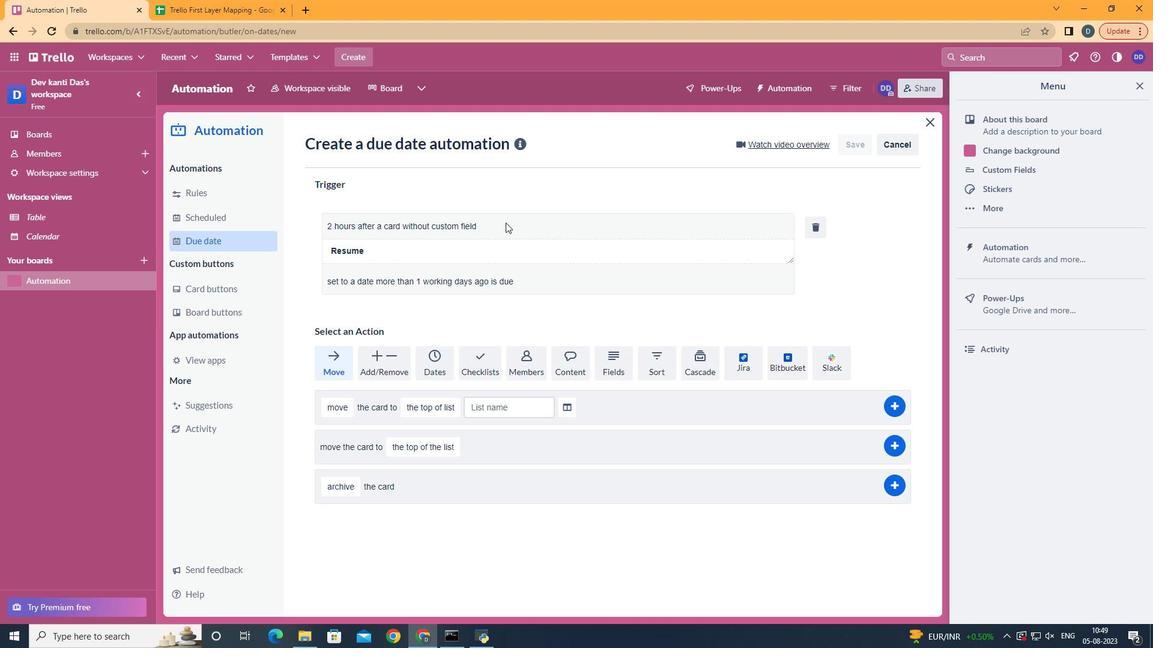 
